 Task: Add an event  with title  Lunch Break: Meditation Breakout, date '2023/12/12' to 2023/12/14 & Select Event type as  Collective. Add location for the event as  321 Piazza del Popolo, Rome, Italy and add a description: The session will conclude with a wrap-up discussion, where mentees can reflect on the insights gained and mentors can offer any final words of encouragement. Participants will have the opportunity to exchange contact information and establish ongoing mentoring relationships beyond the event.Create an event link  http-lunchbreak:meditationbreakoutcom & Select the event color as  Cyan. , logged in from the account softage.1@softage.netand send the event invitation to softage.9@softage.net and softage.10@softage.net
Action: Mouse moved to (707, 98)
Screenshot: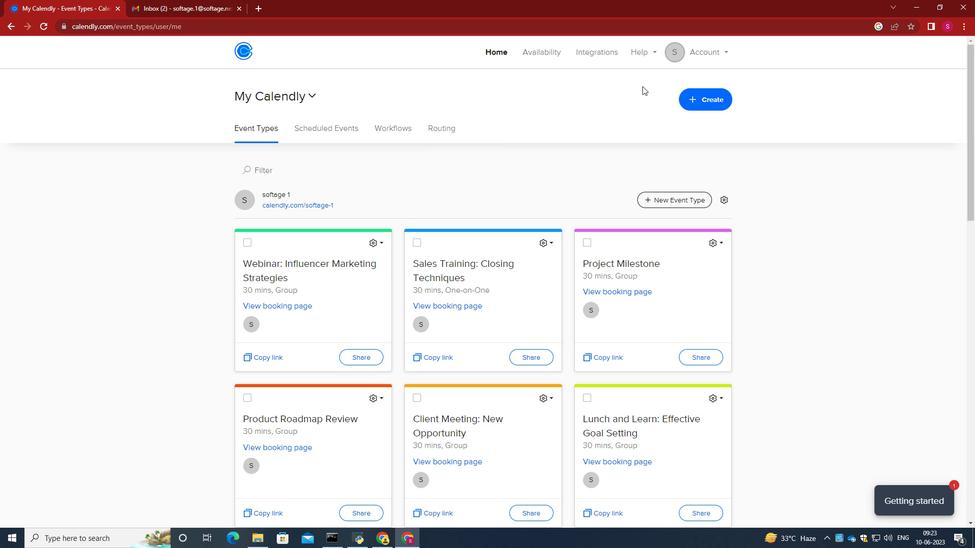 
Action: Mouse pressed left at (707, 98)
Screenshot: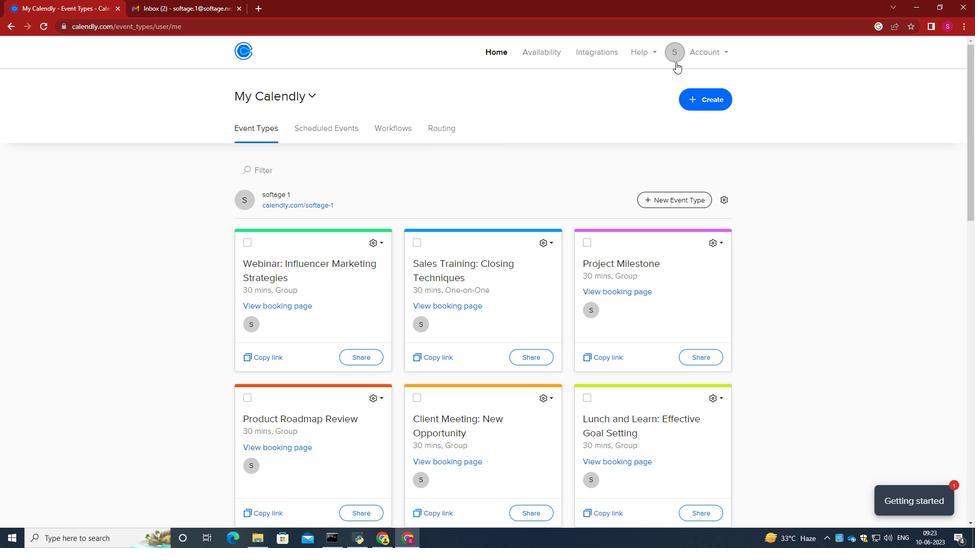 
Action: Mouse moved to (639, 143)
Screenshot: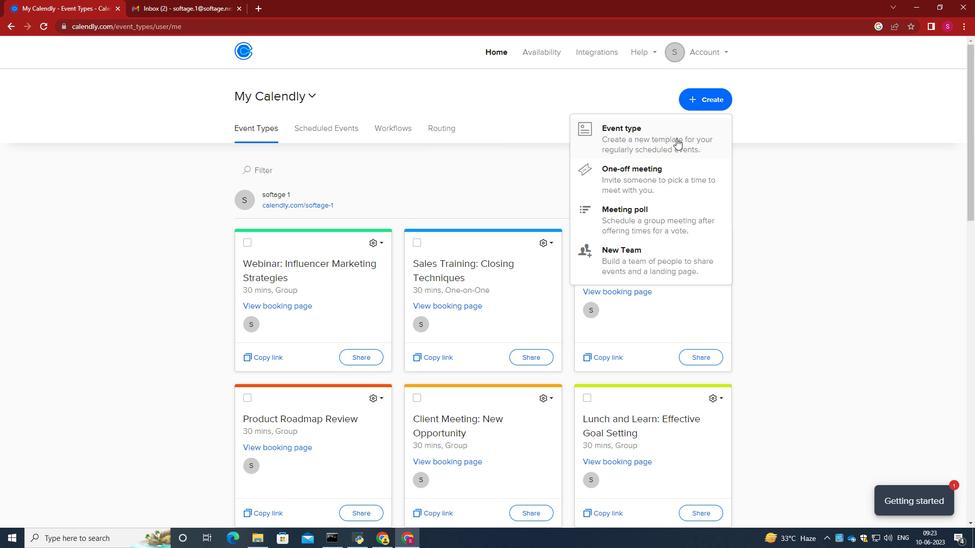 
Action: Mouse pressed left at (639, 143)
Screenshot: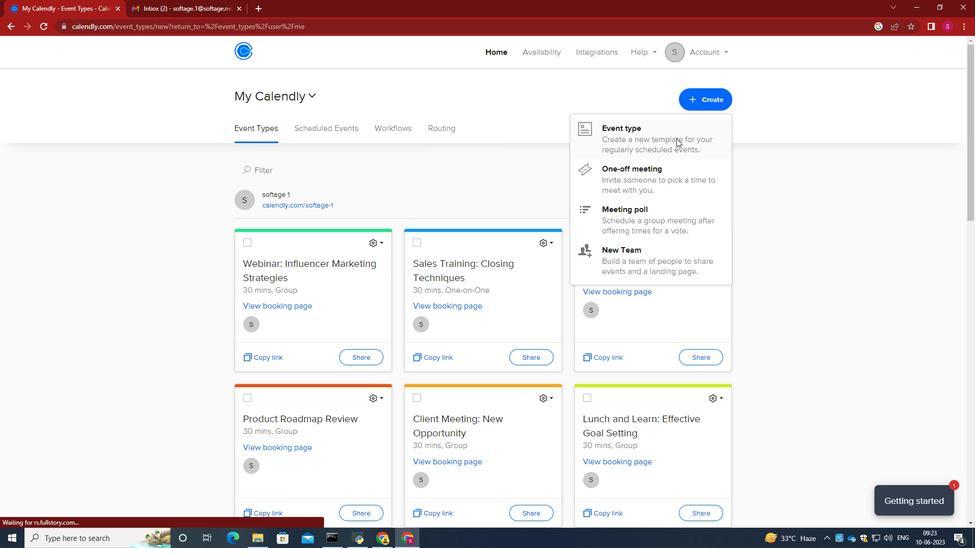 
Action: Mouse moved to (462, 300)
Screenshot: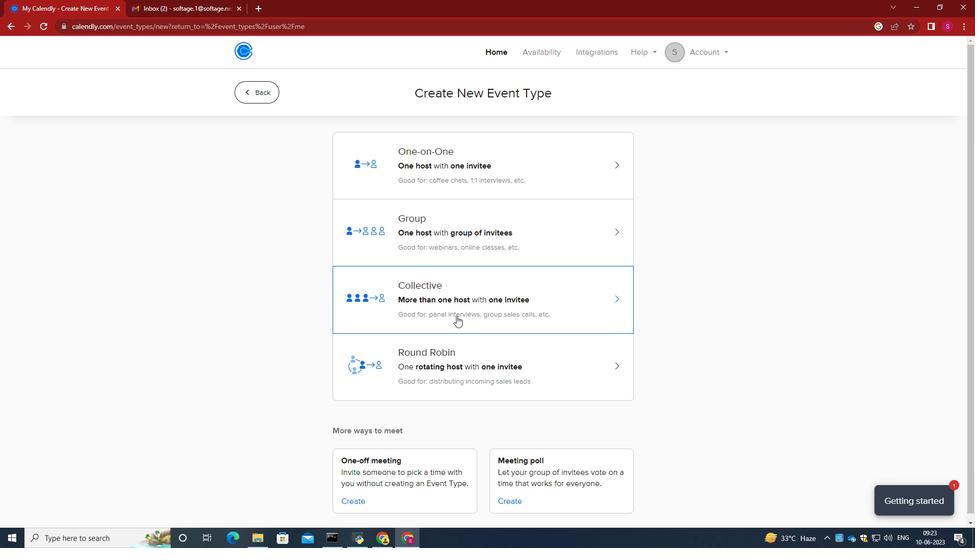 
Action: Mouse pressed left at (462, 300)
Screenshot: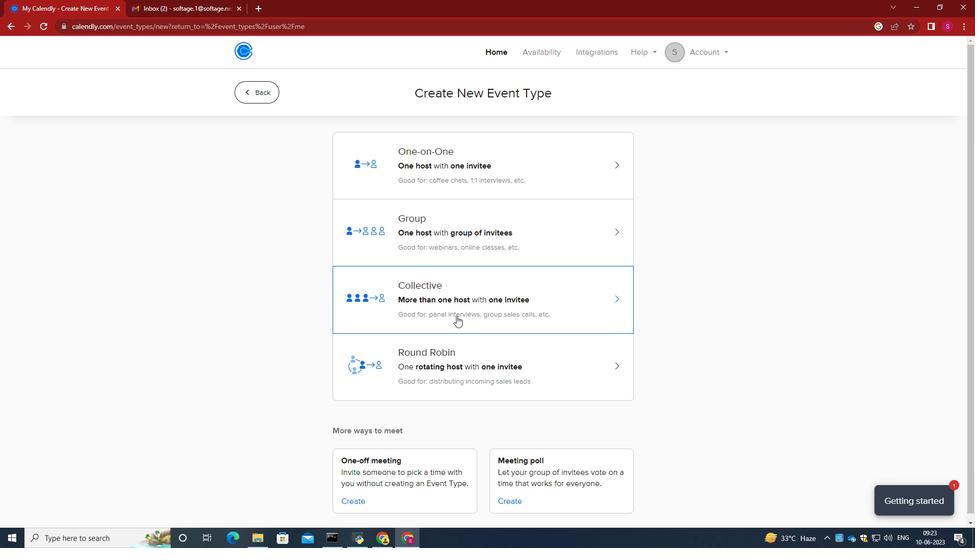 
Action: Mouse moved to (595, 221)
Screenshot: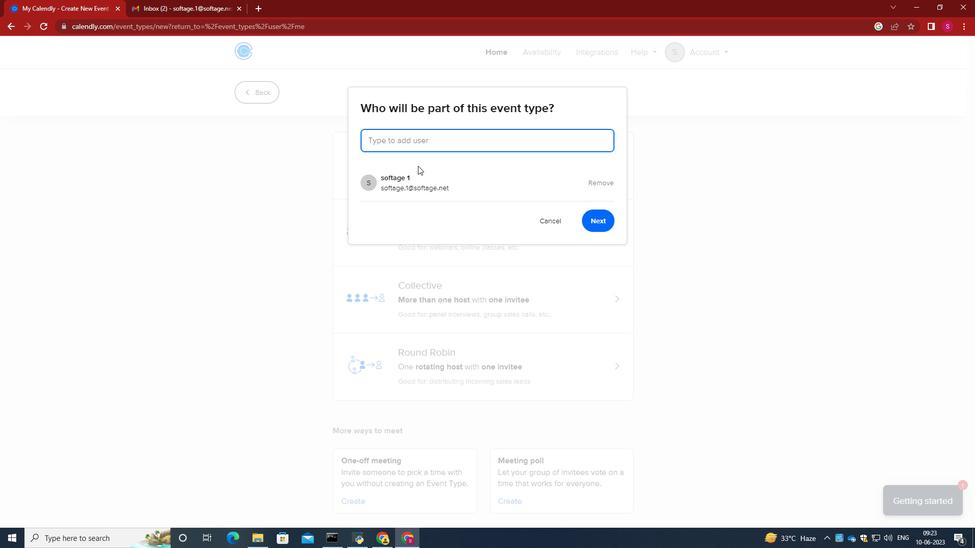 
Action: Mouse pressed left at (595, 221)
Screenshot: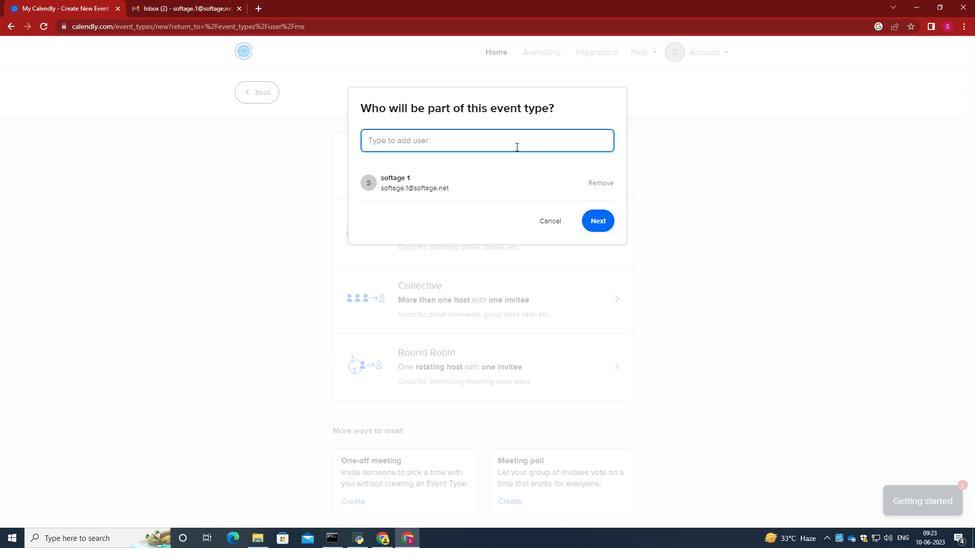 
Action: Mouse moved to (324, 232)
Screenshot: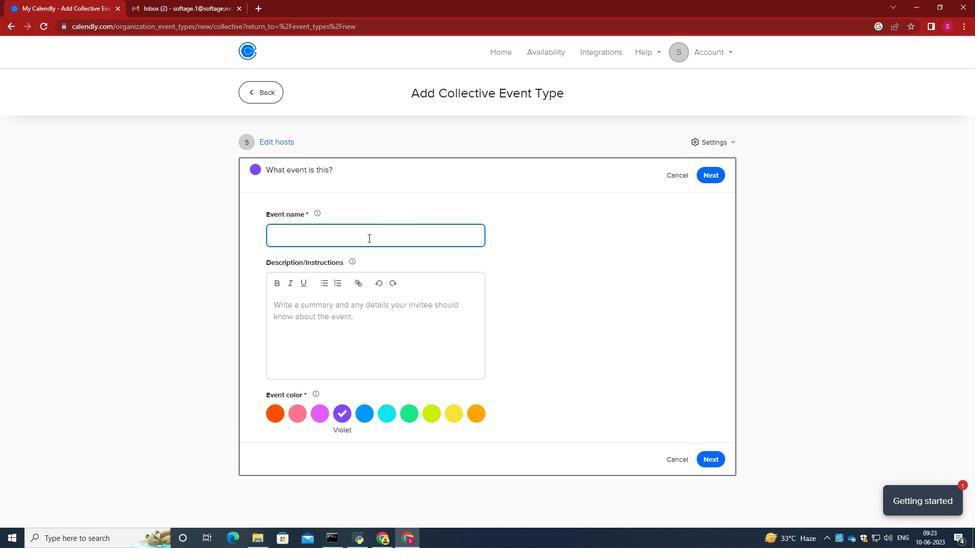 
Action: Mouse pressed left at (324, 232)
Screenshot: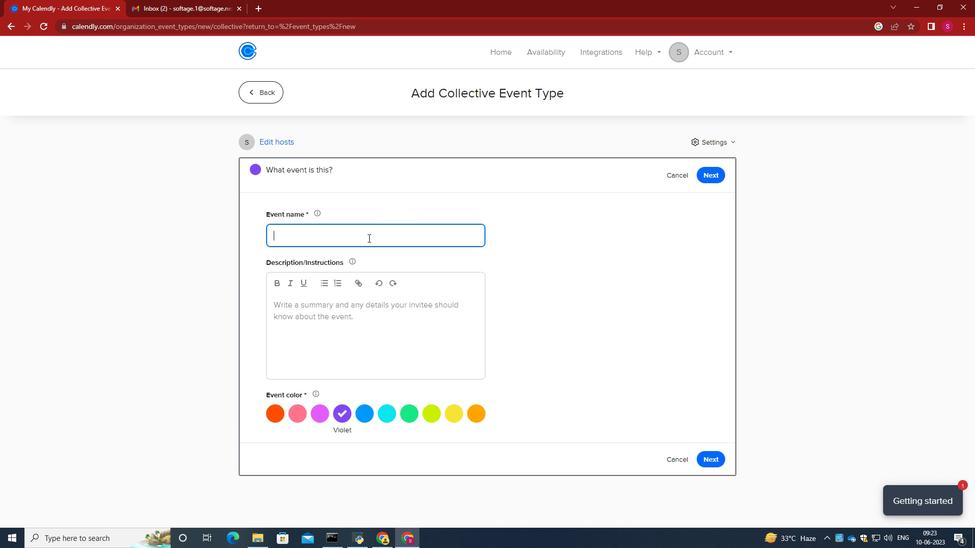 
Action: Key pressed <Key.caps_lock>L<Key.caps_lock>unch<Key.space><Key.caps_lock>B<Key.caps_lock>reak<Key.shift_r>:<Key.space><Key.caps_lock>M<Key.caps_lock>editation<Key.space><Key.caps_lock>B<Key.caps_lock>reakout<Key.space>
Screenshot: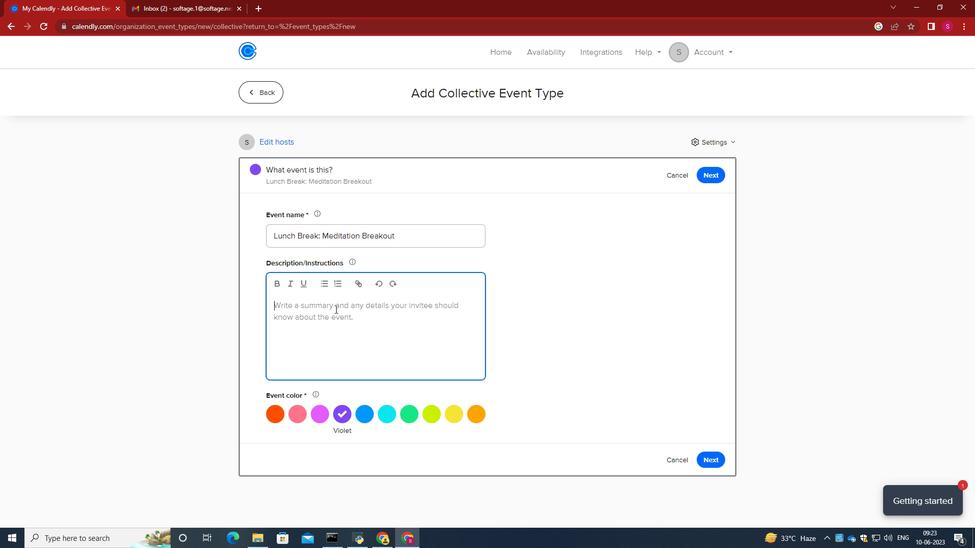 
Action: Mouse moved to (335, 355)
Screenshot: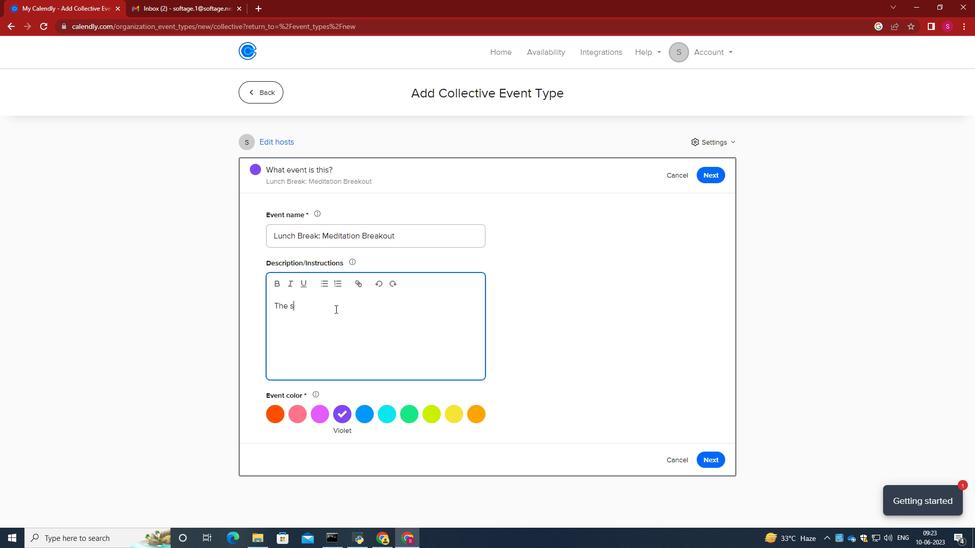
Action: Mouse pressed left at (335, 355)
Screenshot: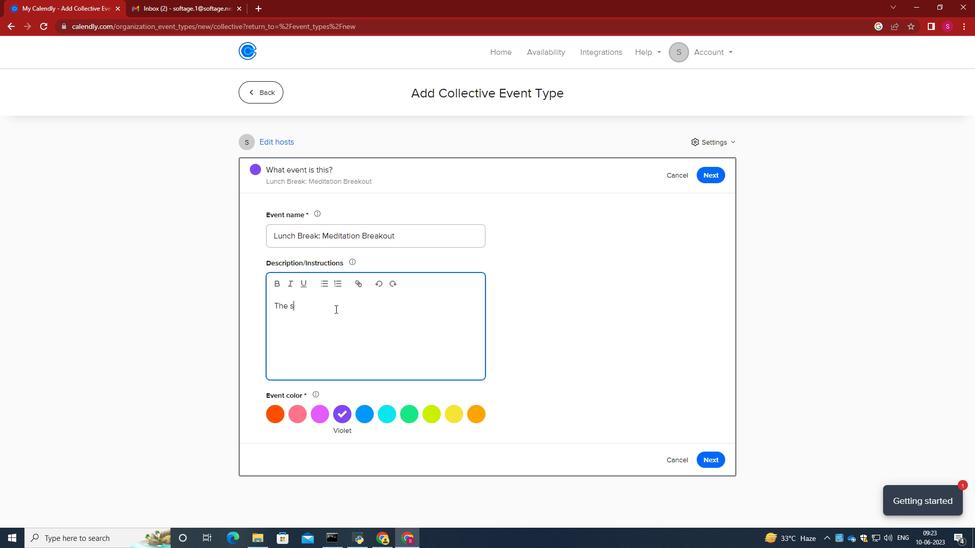 
Action: Key pressed <Key.caps_lock>T<Key.caps_lock>he<Key.space><Key.backspace><Key.backspace><Key.backspace><Key.backspace><Key.backspace><Key.backspace><Key.backspace><Key.backspace><Key.backspace>
Screenshot: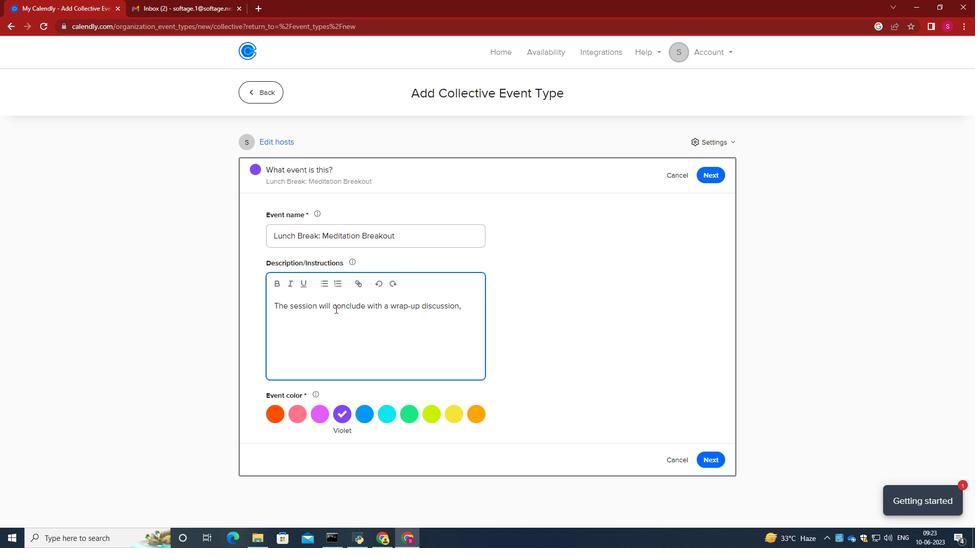 
Action: Mouse moved to (712, 102)
Screenshot: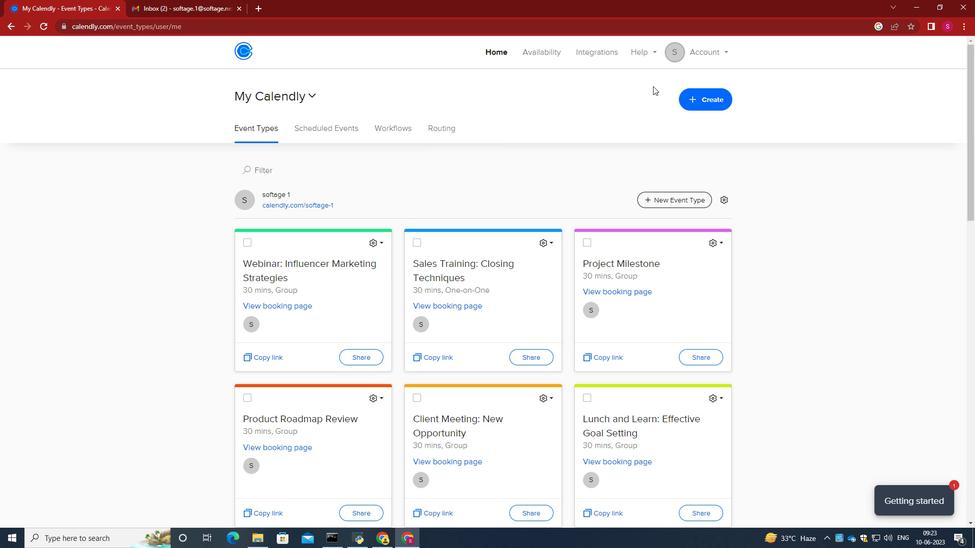 
Action: Mouse pressed left at (712, 102)
Screenshot: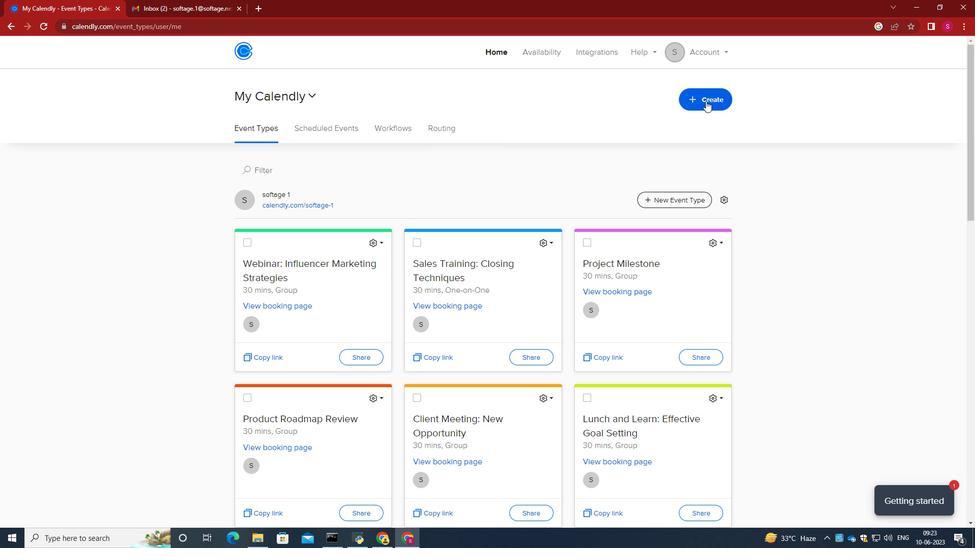 
Action: Mouse moved to (645, 144)
Screenshot: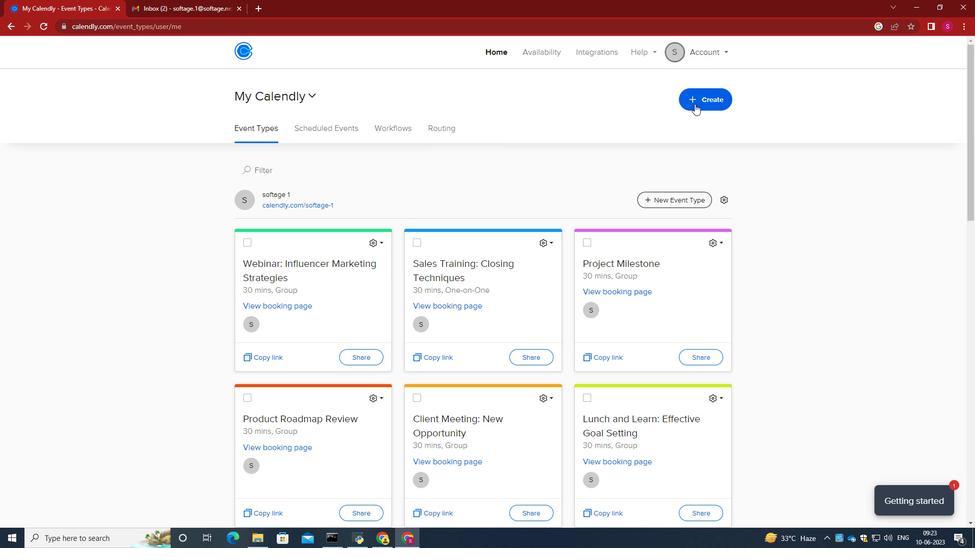 
Action: Mouse pressed left at (645, 144)
Screenshot: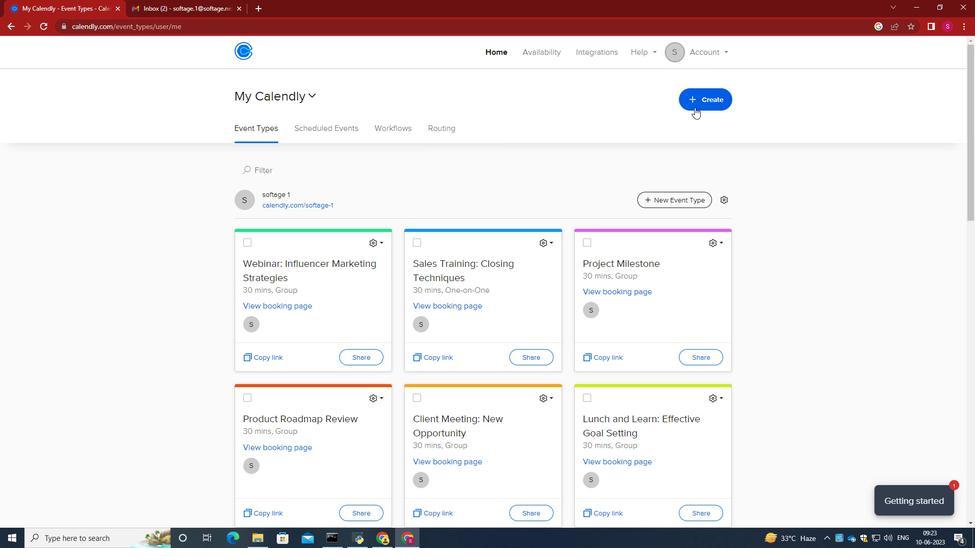 
Action: Mouse moved to (705, 96)
Screenshot: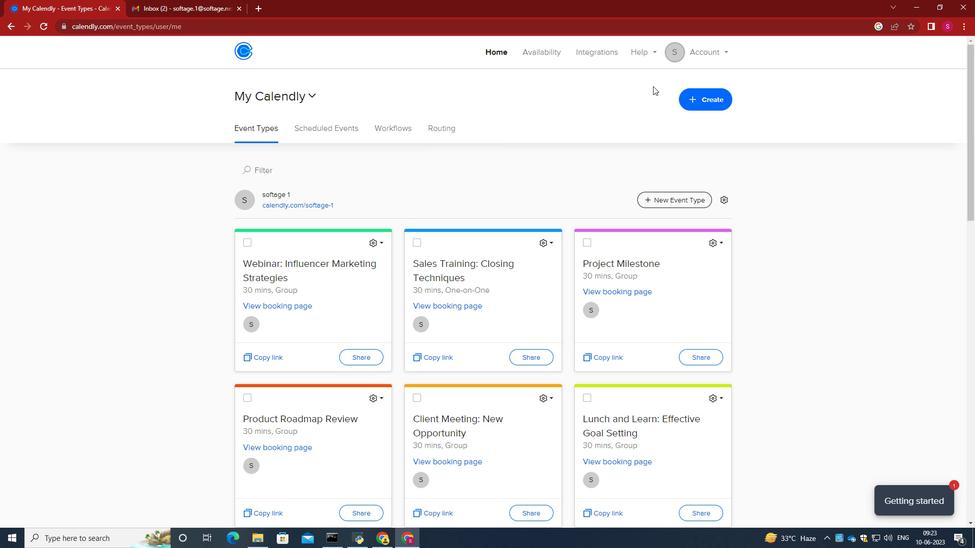 
Action: Mouse pressed left at (705, 96)
Screenshot: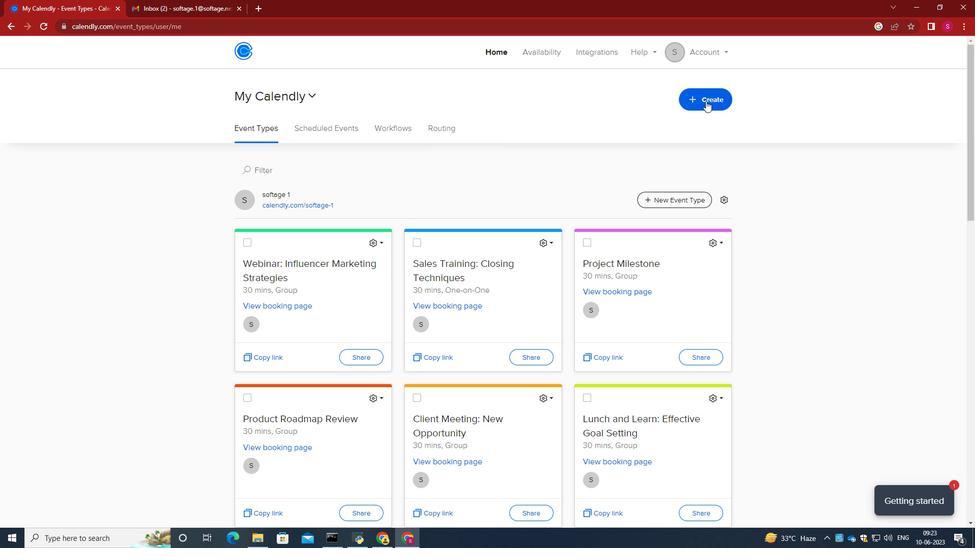 
Action: Mouse moved to (619, 146)
Screenshot: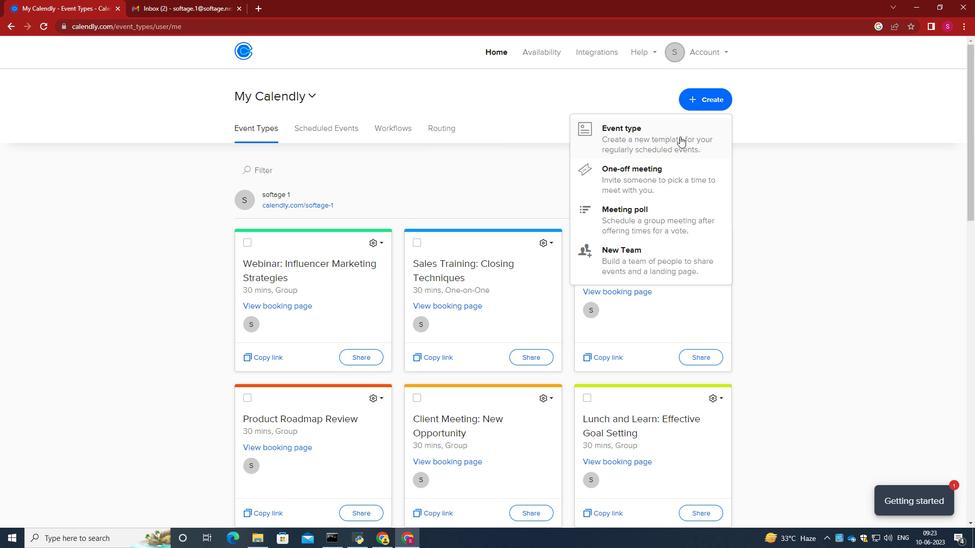 
Action: Mouse pressed left at (619, 146)
Screenshot: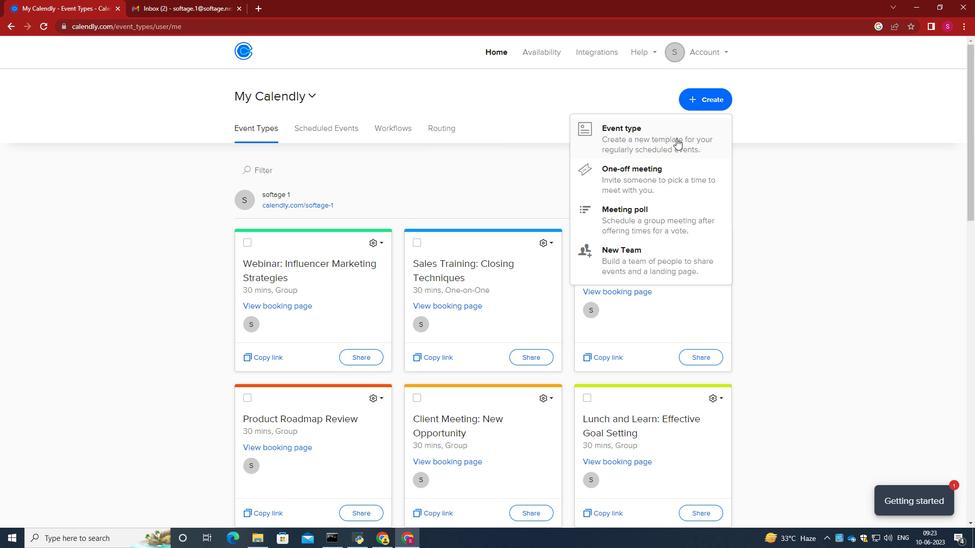 
Action: Mouse moved to (496, 288)
Screenshot: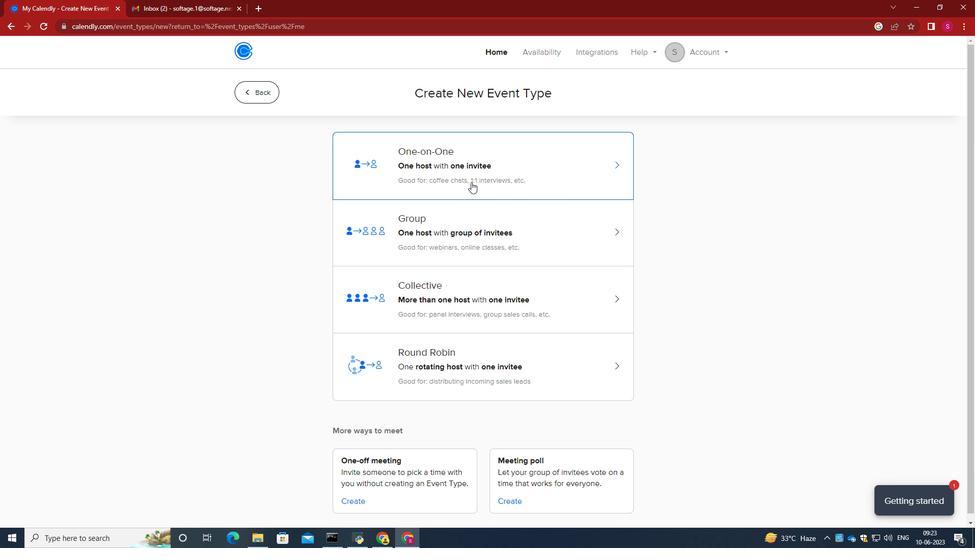 
Action: Mouse pressed left at (496, 288)
Screenshot: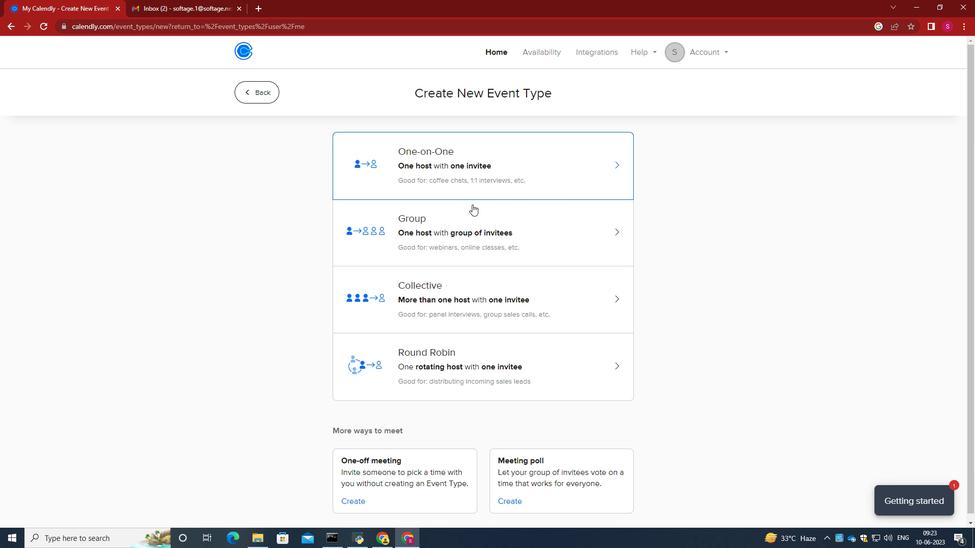
Action: Mouse moved to (395, 144)
Screenshot: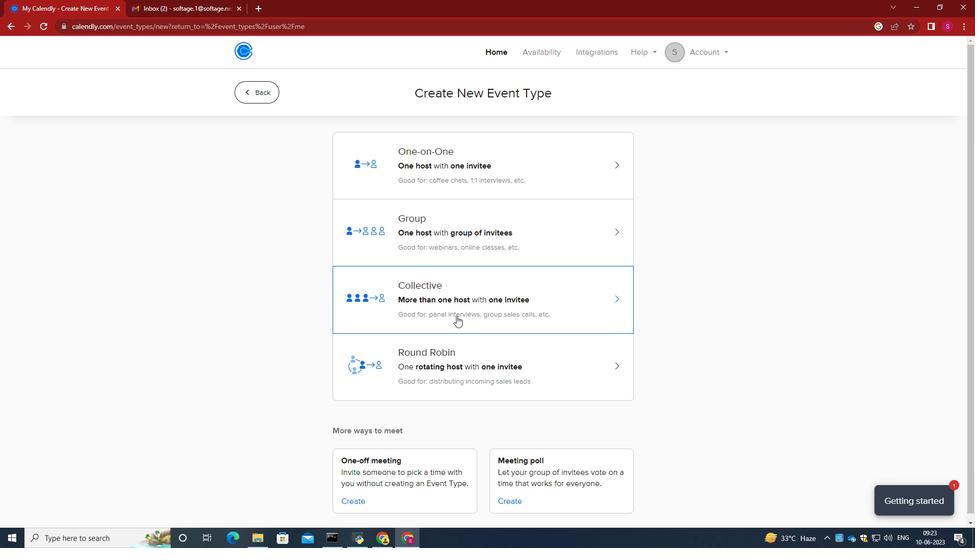 
Action: Mouse pressed left at (395, 144)
Screenshot: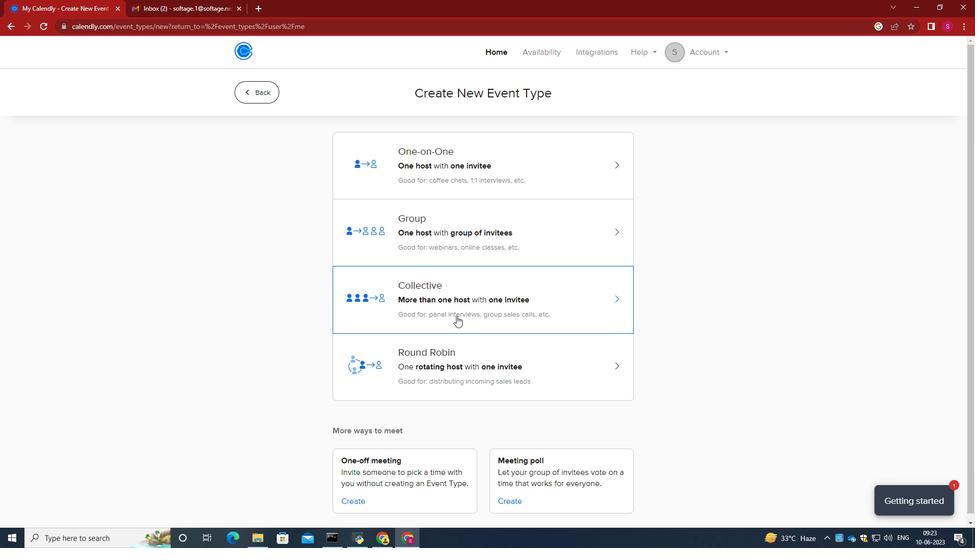 
Action: Key pressed <Key.caps_lock>L<Key.caps_lock>unch<Key.space><Key.caps_lock>B<Key.caps_lock>r<Key.backspace><Key.backspace><Key.backspace><Key.backspace><Key.backspace><Key.backspace><Key.backspace><Key.backspace><Key.backspace><Key.backspace><Key.backspace><Key.backspace>
Screenshot: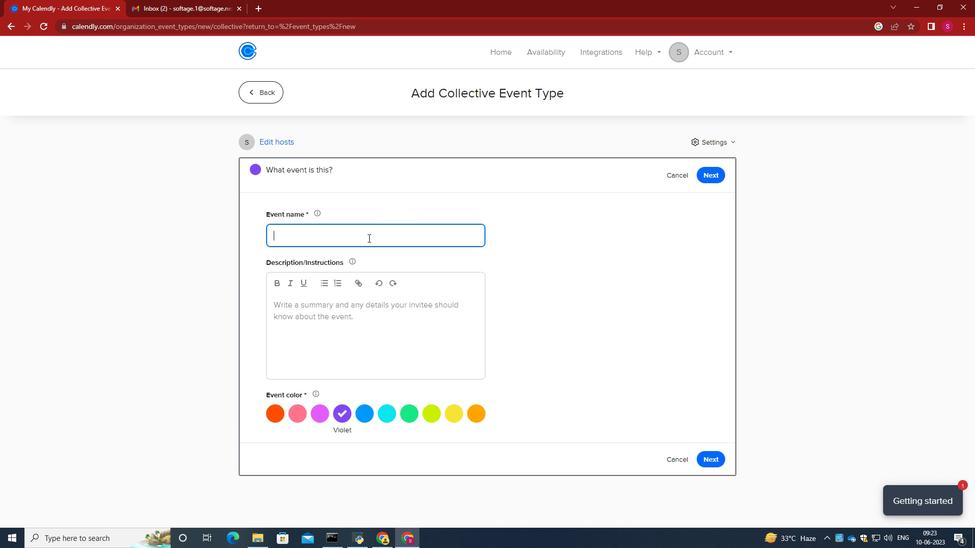 
Action: Mouse moved to (695, 107)
Screenshot: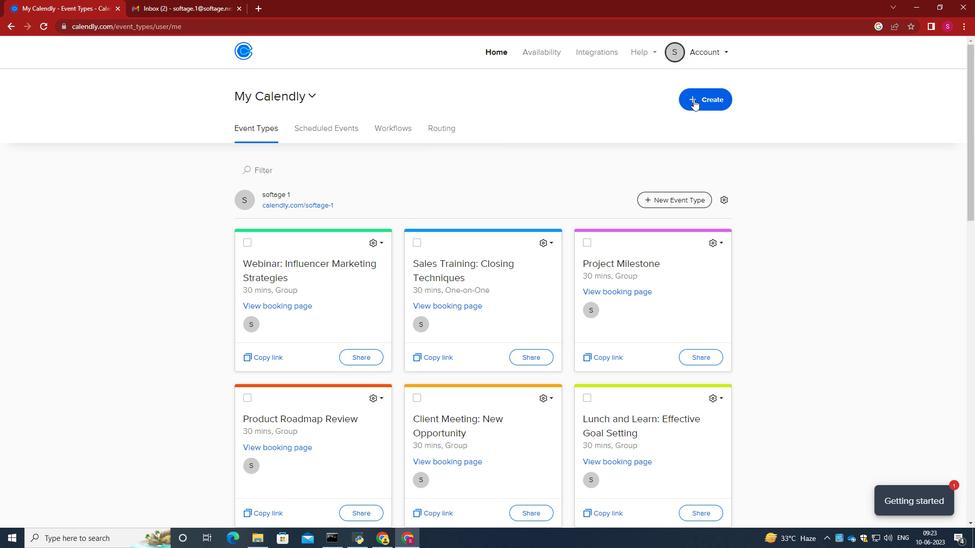 
Action: Mouse pressed left at (695, 107)
Screenshot: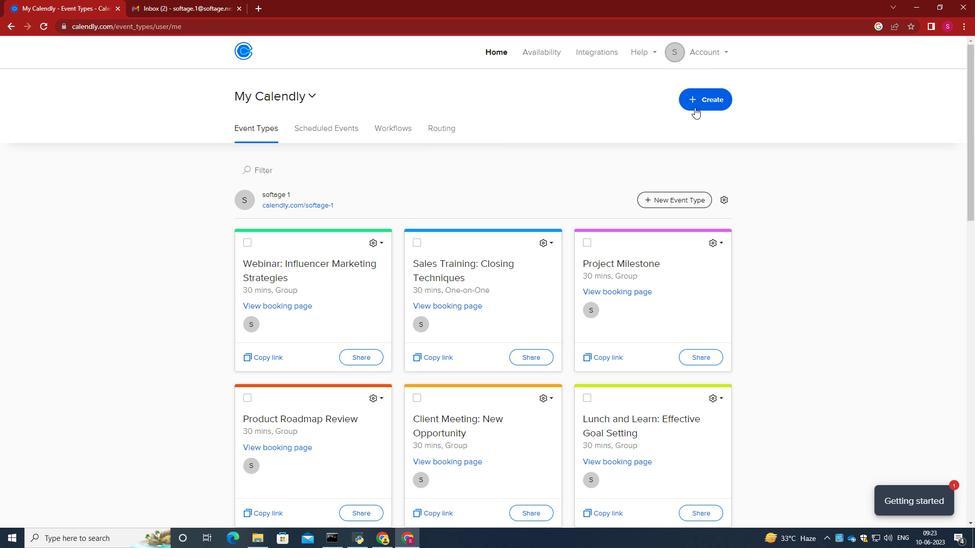 
Action: Mouse moved to (676, 138)
Screenshot: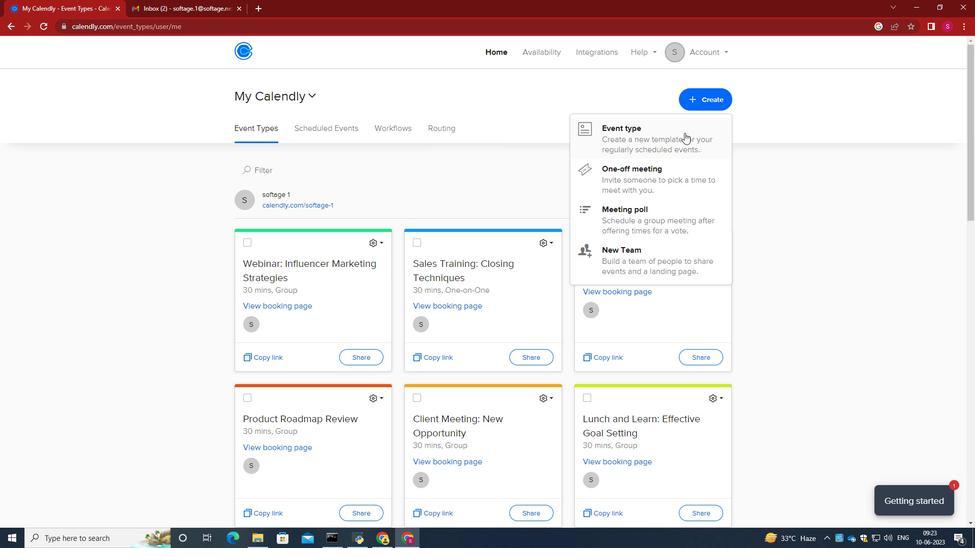
Action: Mouse pressed left at (676, 138)
Screenshot: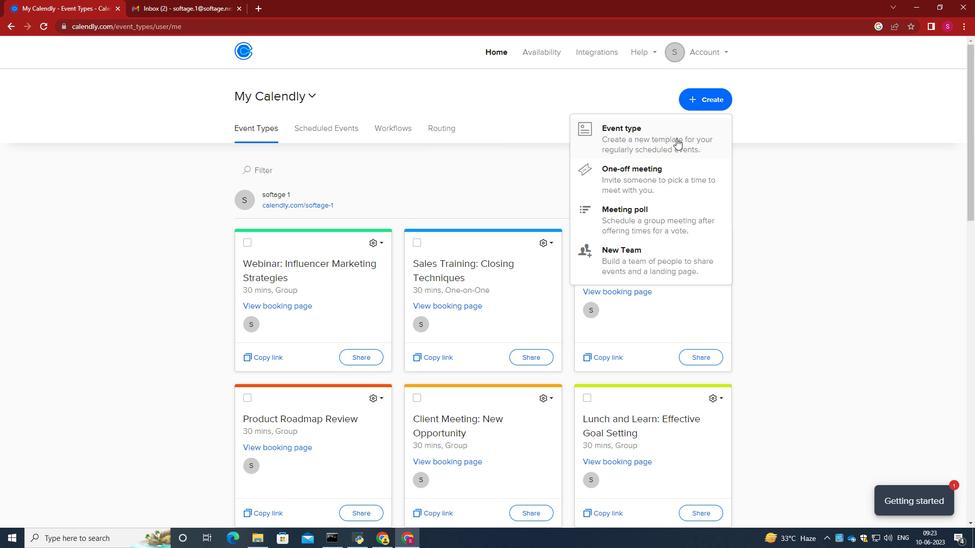 
Action: Mouse moved to (456, 316)
Screenshot: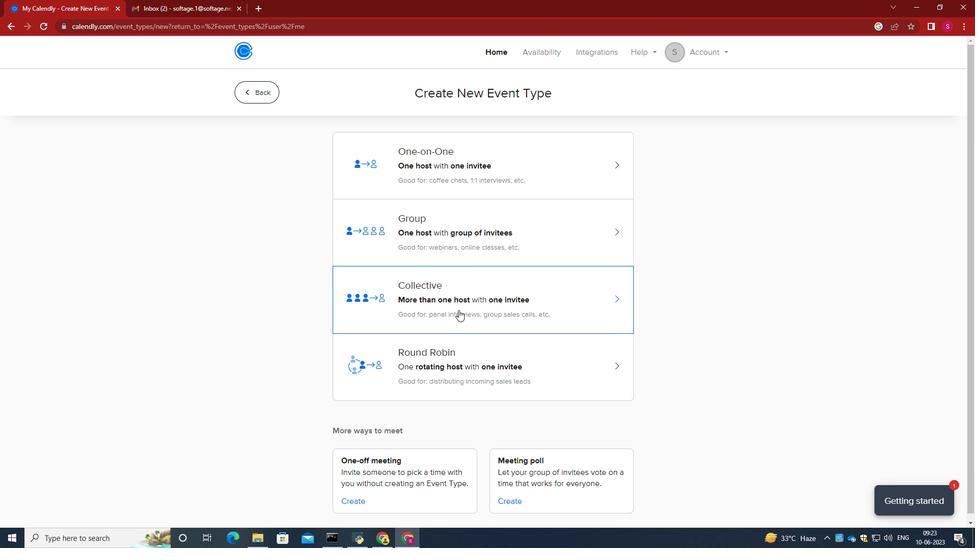 
Action: Mouse pressed left at (456, 316)
Screenshot: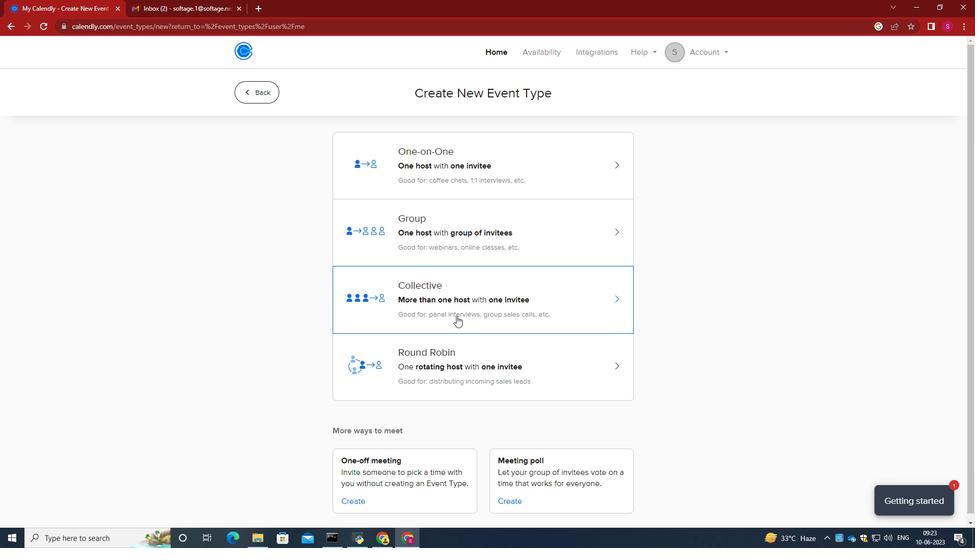 
Action: Mouse moved to (600, 221)
Screenshot: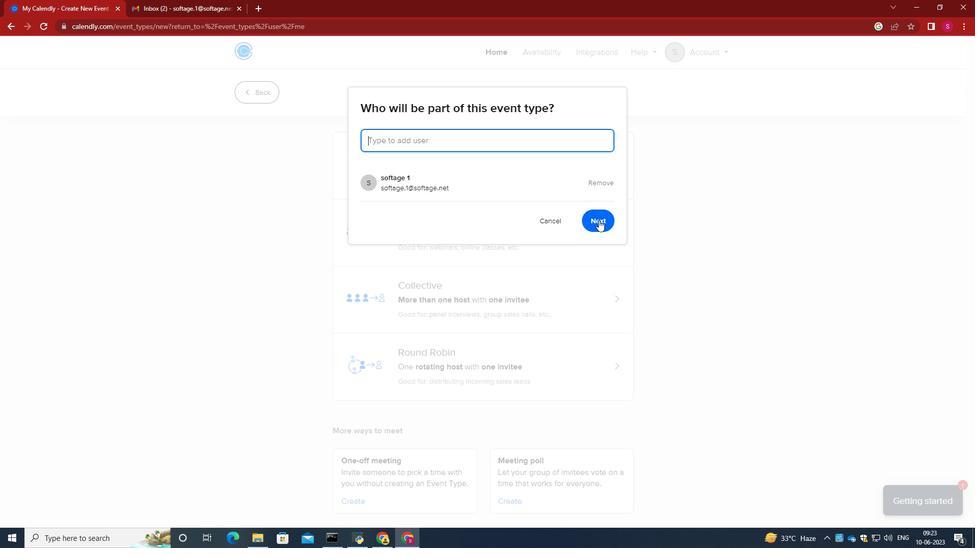
Action: Mouse pressed left at (600, 221)
Screenshot: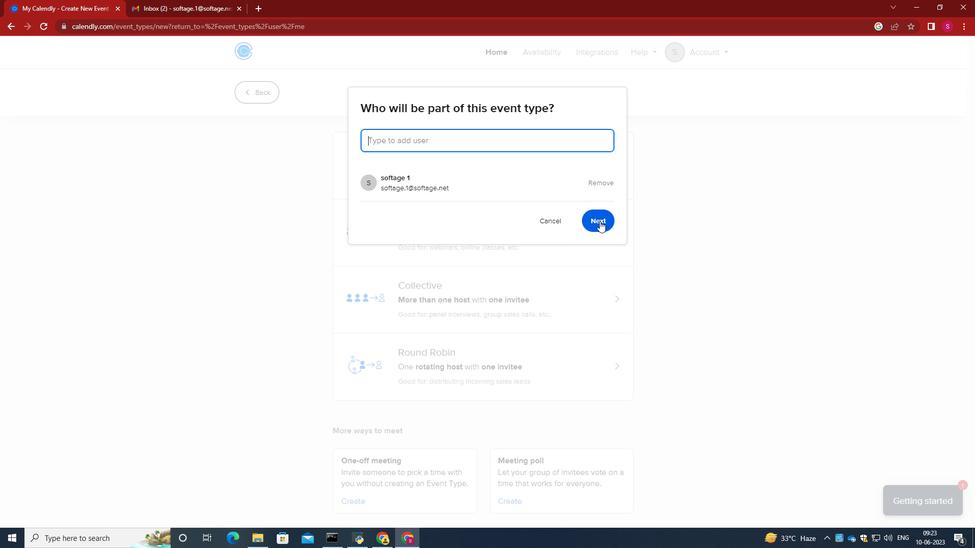 
Action: Mouse moved to (368, 238)
Screenshot: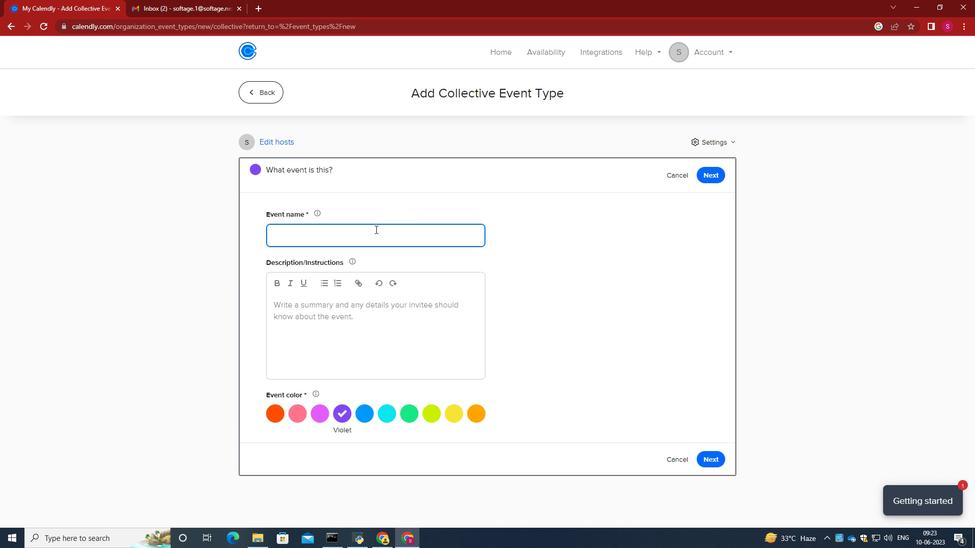 
Action: Mouse pressed left at (368, 238)
Screenshot: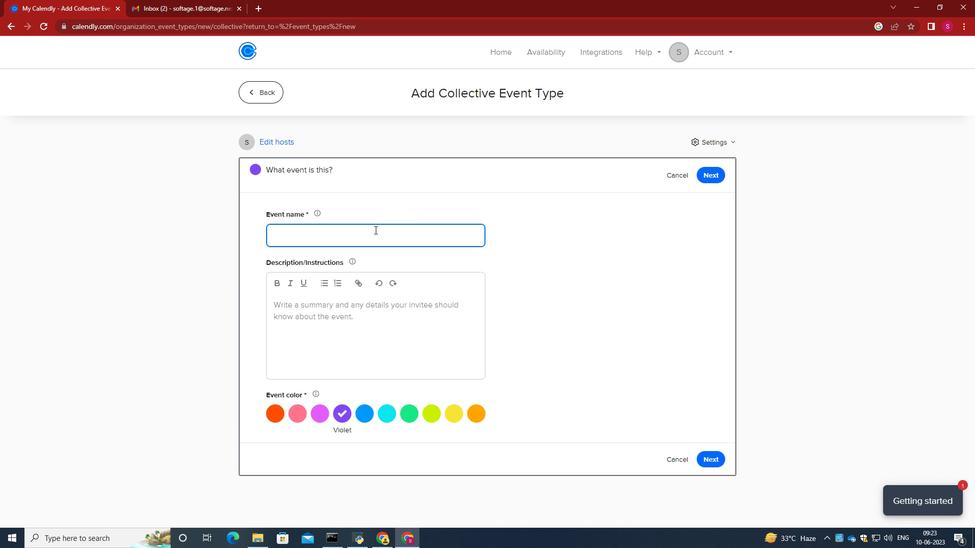 
Action: Key pressed <Key.caps_lock>L<Key.caps_lock>unch<Key.space><Key.caps_lock>B<Key.caps_lock>realk<Key.backspace><Key.backspace>k<Key.shift_r>:<Key.space><Key.caps_lock>M<Key.caps_lock>editation<Key.space><Key.caps_lock>B<Key.caps_lock>reakout
Screenshot: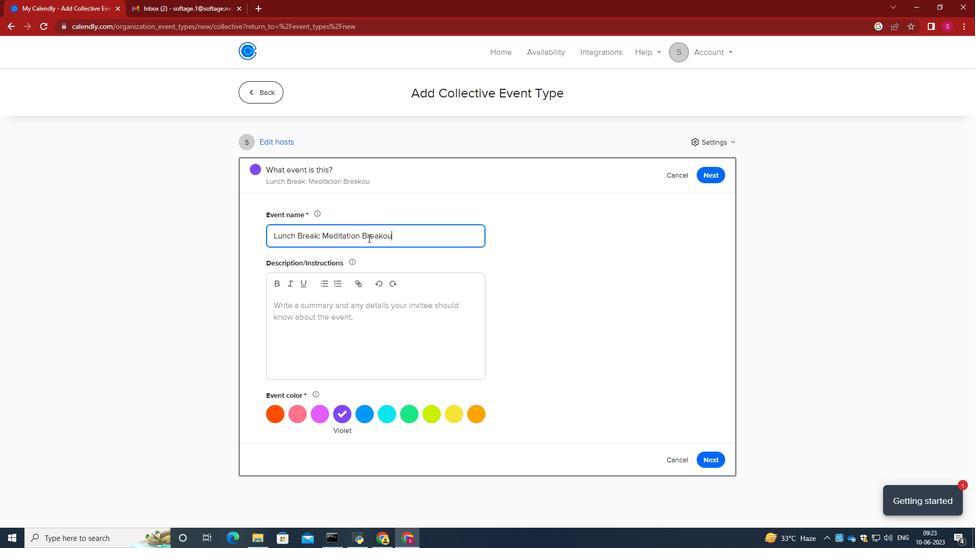 
Action: Mouse moved to (335, 309)
Screenshot: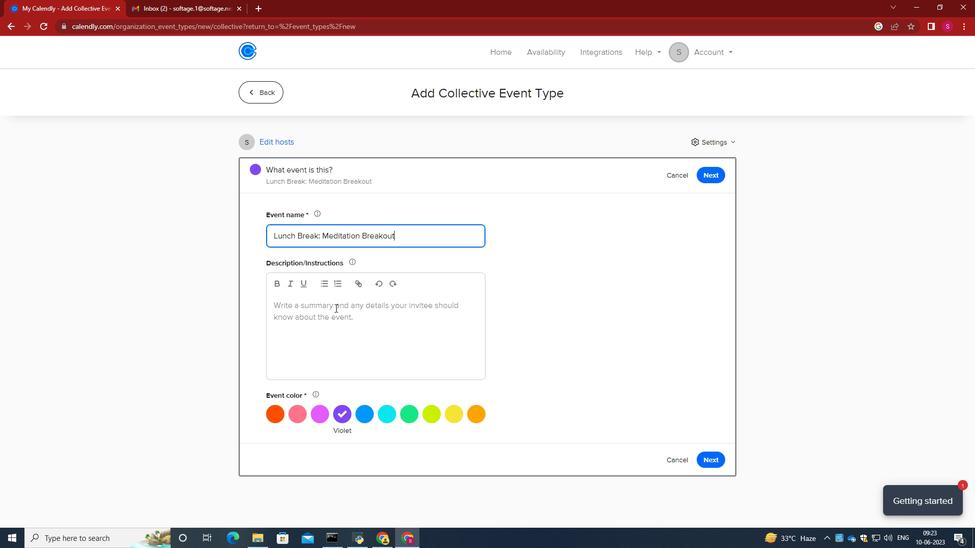 
Action: Mouse pressed left at (335, 309)
Screenshot: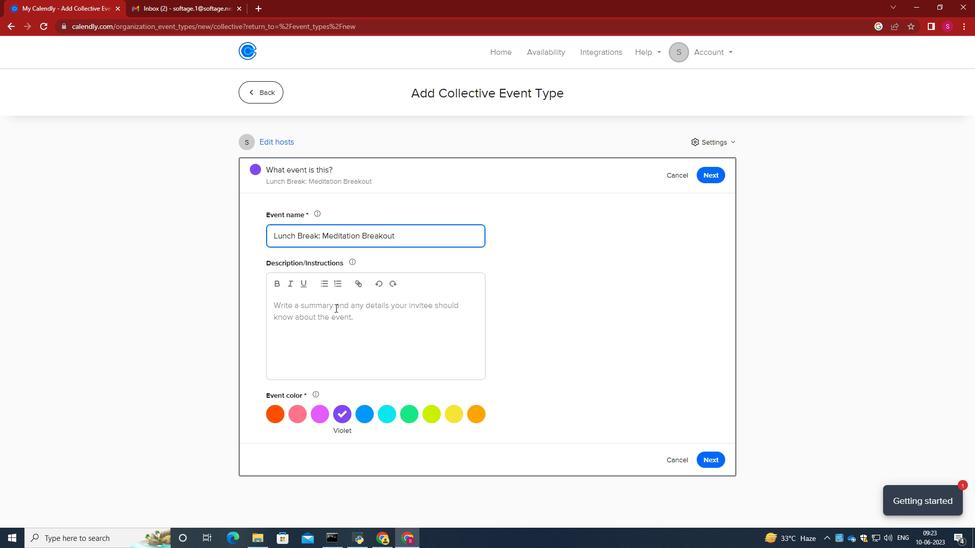 
Action: Key pressed <Key.caps_lock>T<Key.caps_lock>he<Key.space>session<Key.space>will<Key.space>conclude<Key.space>with<Key.space>a<Key.space>wrap-up<Key.space>discussion,<Key.space>where<Key.space>mentees<Key.space>can<Key.space>reflect<Key.space>on<Key.space>the<Key.space>insights<Key.space>gaind<Key.backspace>ed<Key.space>and<Key.space>mentors<Key.space>can<Key.space>f<Key.backspace>offer<Key.space>any<Key.space>final<Key.space>workd<Key.backspace><Key.backspace>ds<Key.space>of<Key.space>encouragement<Key.space>.<Key.space><Key.caps_lock>P<Key.caps_lock>articipanrs<Key.space><Key.backspace><Key.backspace><Key.backspace>ts<Key.space>will<Key.space>have<Key.space>the<Key.space>opportunitiy<Key.space><Key.backspace><Key.backspace><Key.backspace>y<Key.space>to<Key.space>exchange<Key.space>contact<Key.space>information<Key.space>and<Key.space>estabi<Key.backspace>lish<Key.space>ongio<Key.backspace><Key.backspace>oing<Key.space>mentoring<Key.space>ment<Key.backspace><Key.backspace><Key.backspace><Key.backspace>relationship<Key.space>beyond<Key.space>the<Key.space>event.
Screenshot: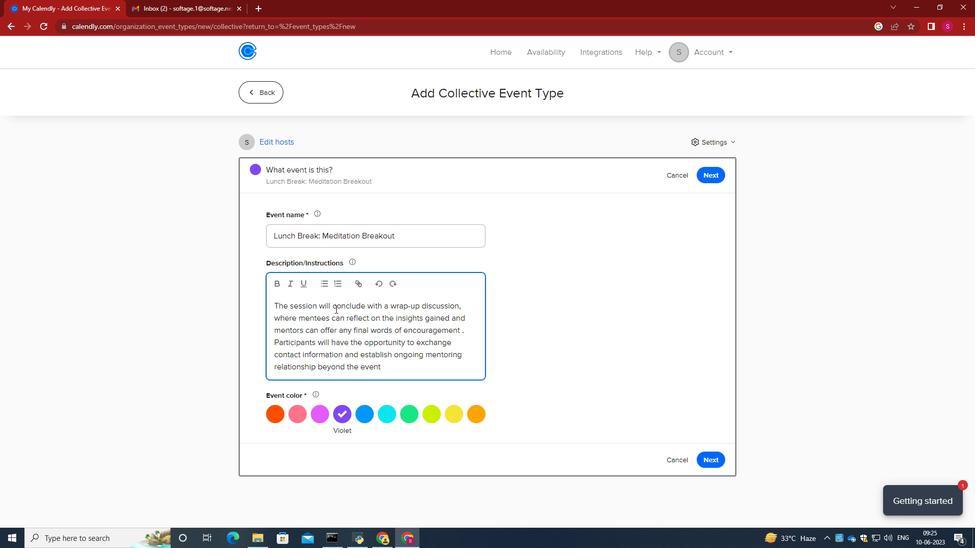 
Action: Mouse moved to (383, 415)
Screenshot: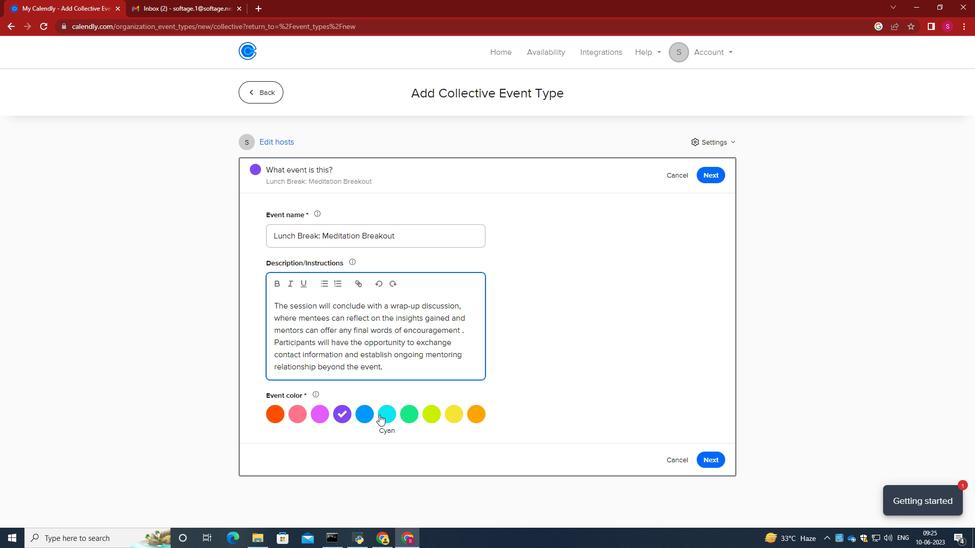 
Action: Mouse pressed left at (383, 415)
Screenshot: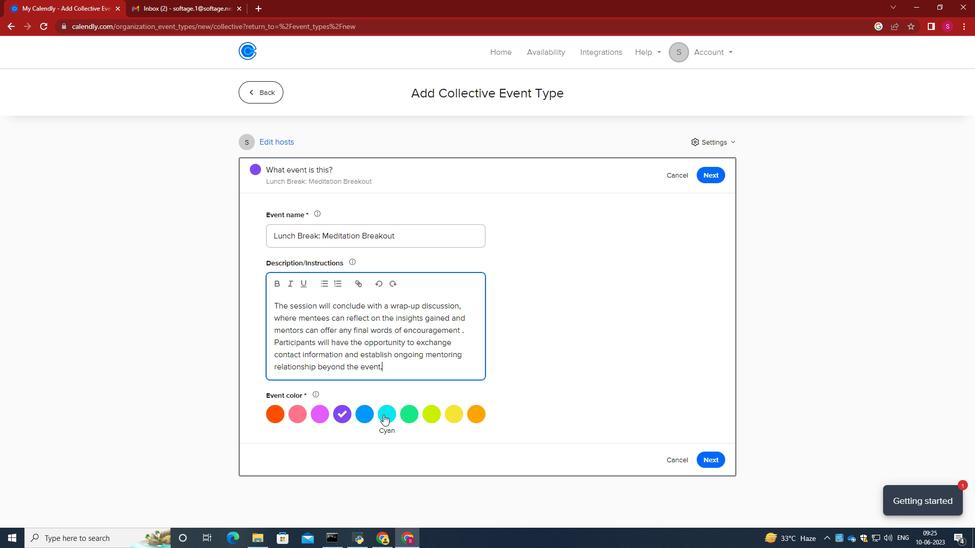
Action: Mouse moved to (704, 461)
Screenshot: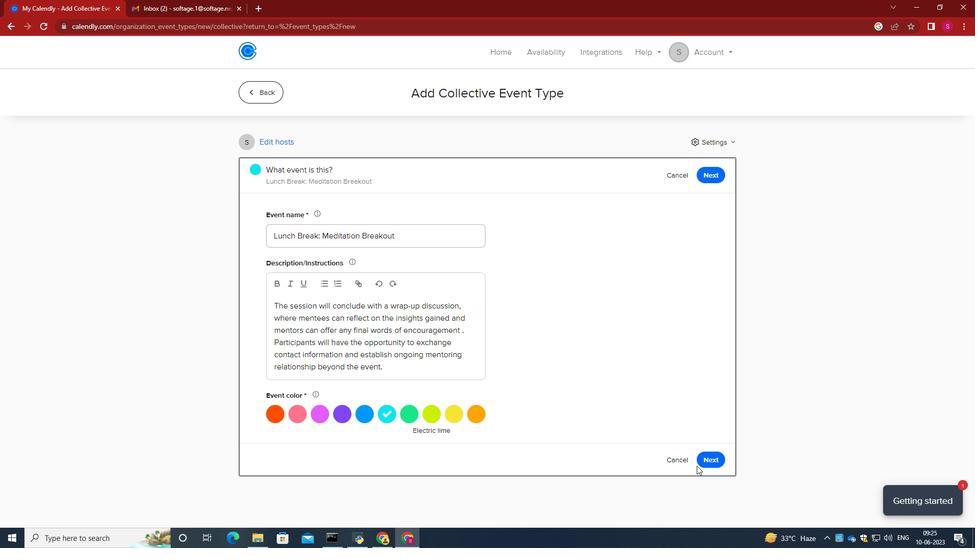 
Action: Mouse pressed left at (704, 461)
Screenshot: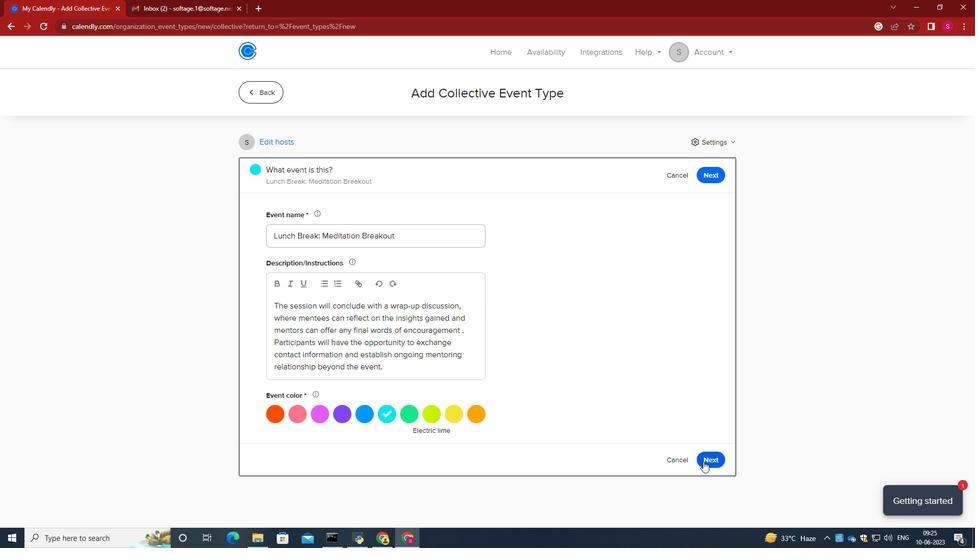 
Action: Mouse moved to (338, 304)
Screenshot: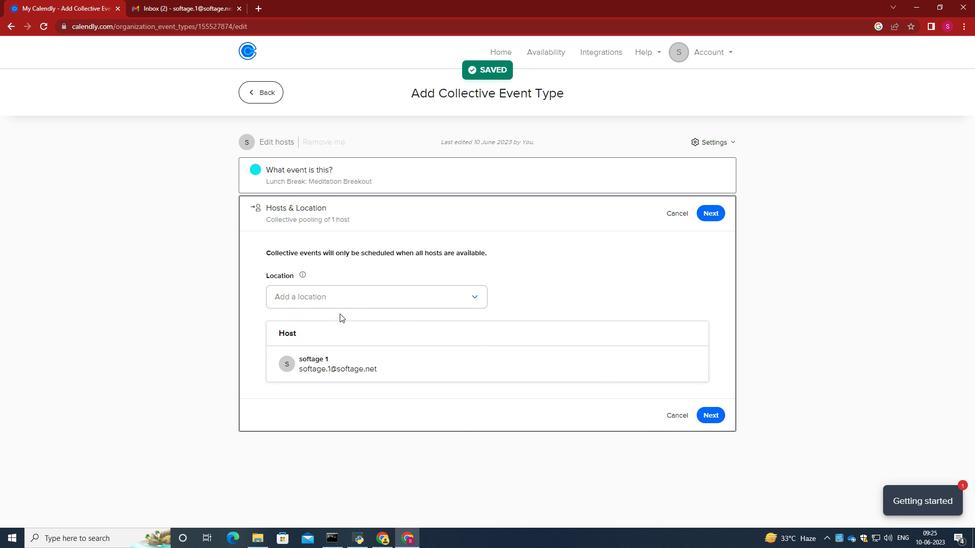 
Action: Mouse pressed left at (338, 304)
Screenshot: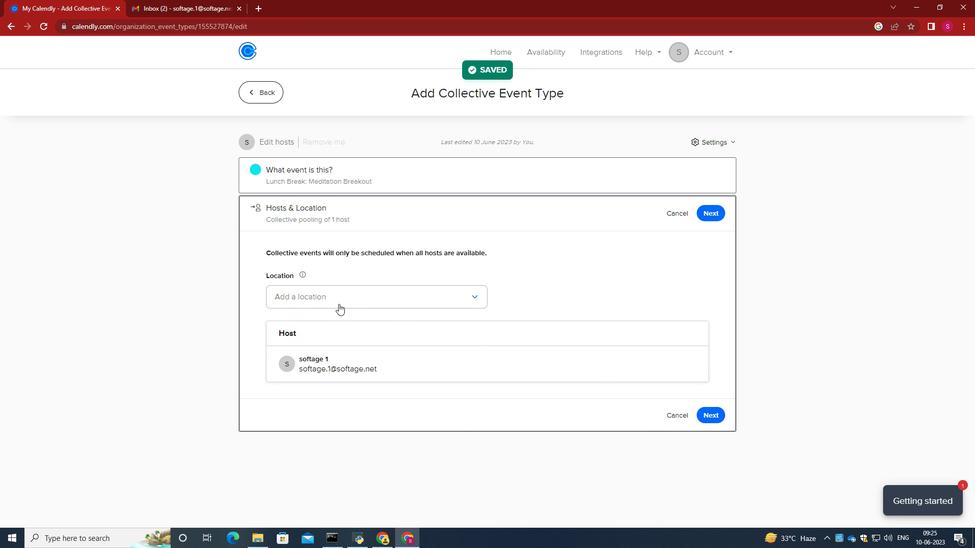 
Action: Mouse moved to (338, 330)
Screenshot: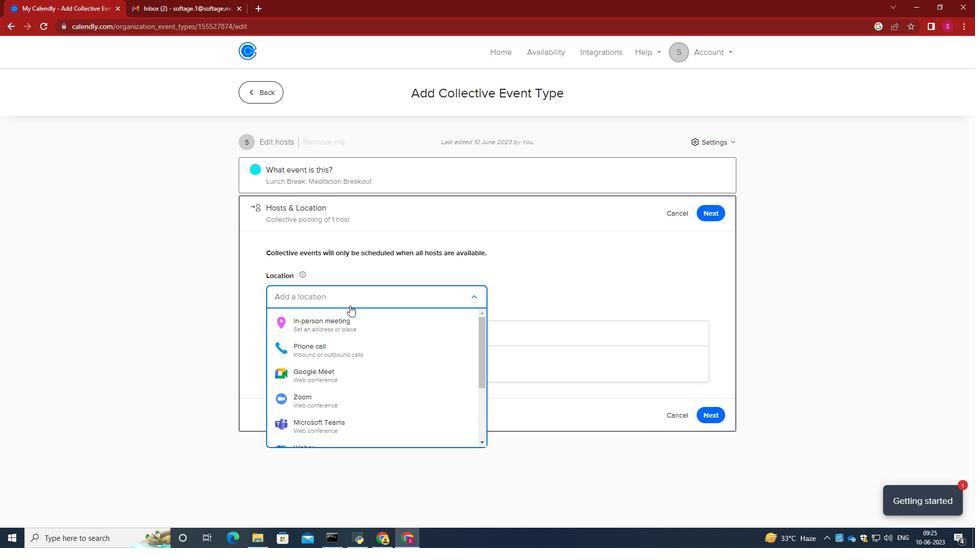
Action: Mouse pressed left at (338, 330)
Screenshot: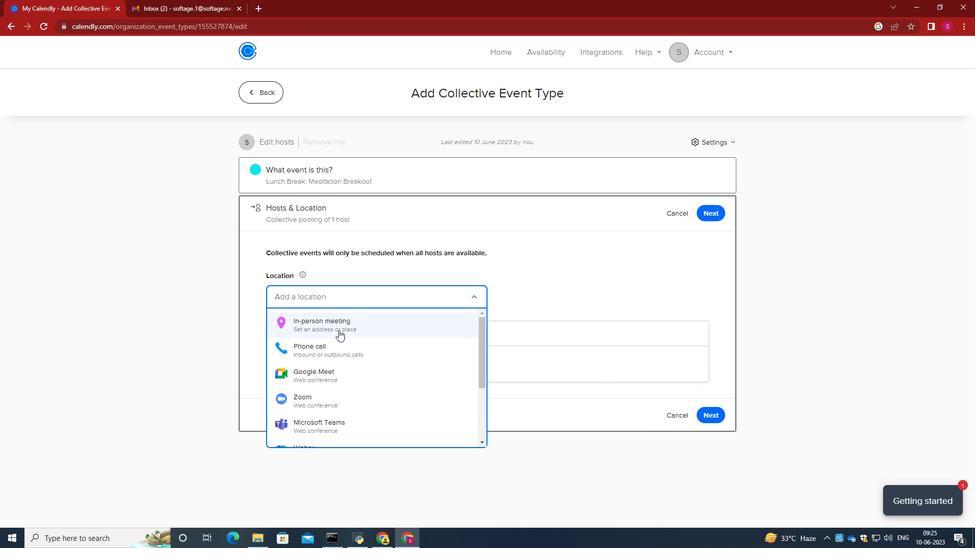 
Action: Mouse moved to (455, 165)
Screenshot: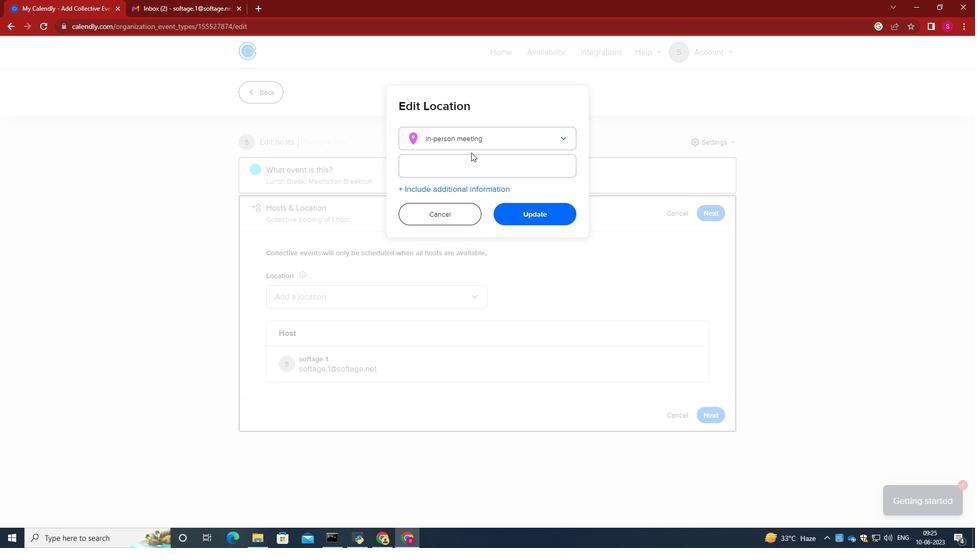 
Action: Mouse pressed left at (455, 165)
Screenshot: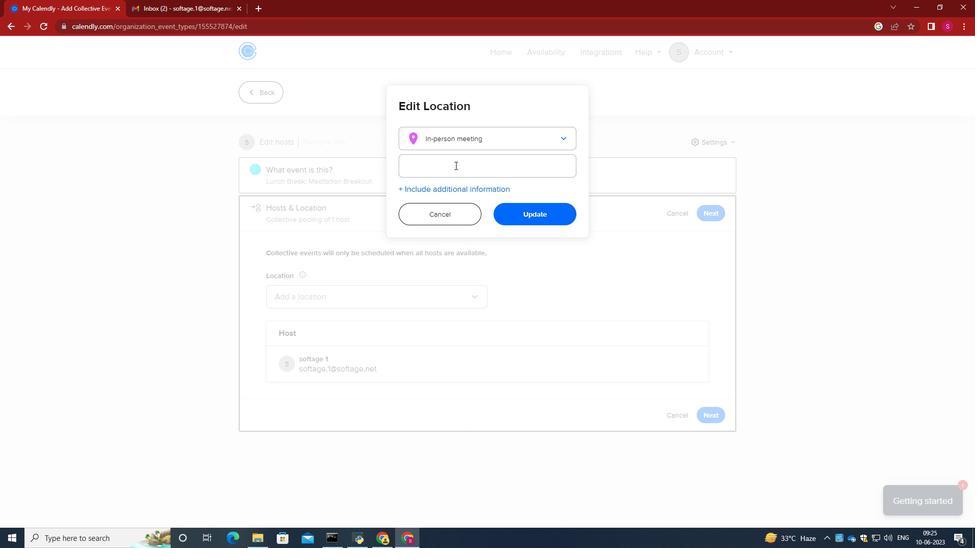 
Action: Key pressed 321<Key.space><Key.caps_lock>P<Key.caps_lock>iazza<Key.space>del<Key.space>p<Key.backspace><Key.caps_lock>P<Key.caps_lock>opolo,<Key.space><Key.caps_lock>R<Key.caps_lock>ome,<Key.space><Key.caps_lock>IT<Key.backspace><Key.caps_lock>taly
Screenshot: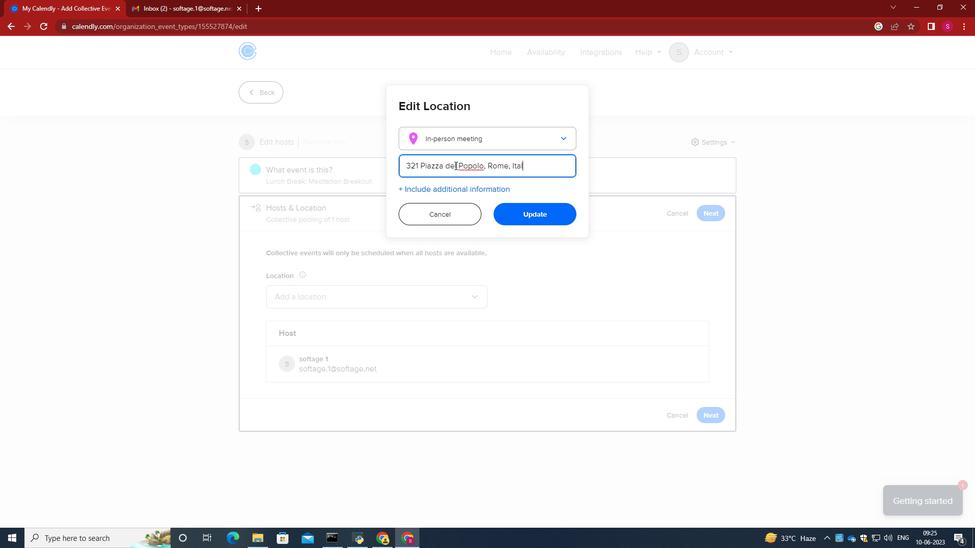 
Action: Mouse moved to (543, 214)
Screenshot: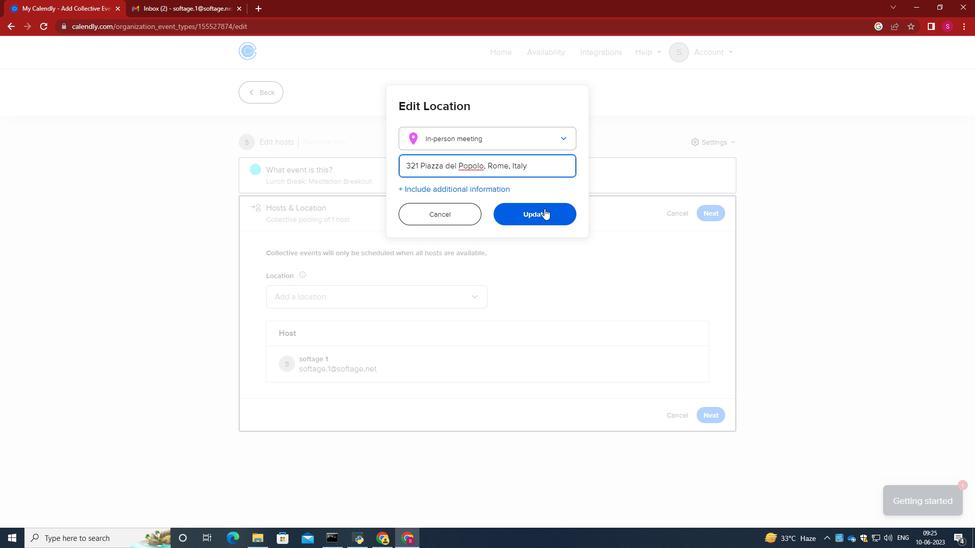 
Action: Mouse pressed left at (543, 214)
Screenshot: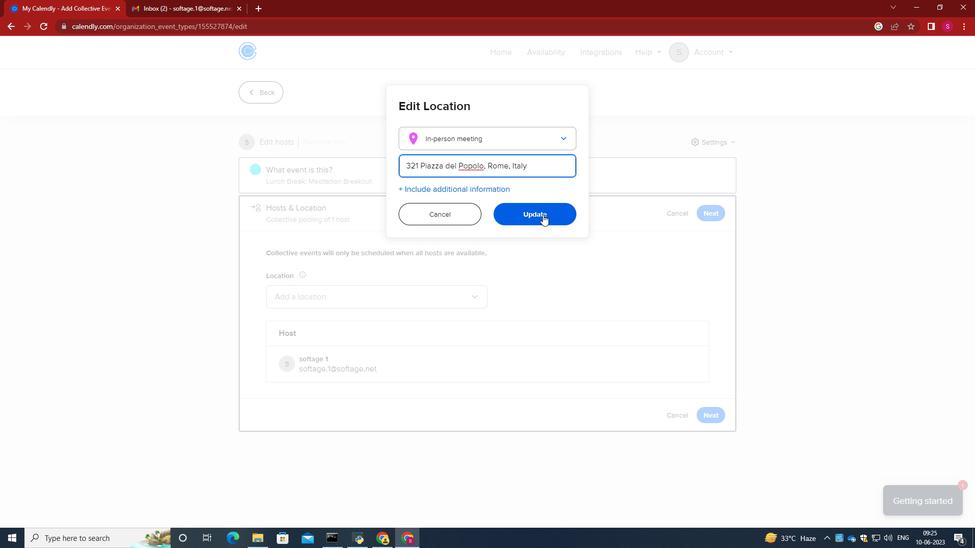 
Action: Mouse moved to (710, 418)
Screenshot: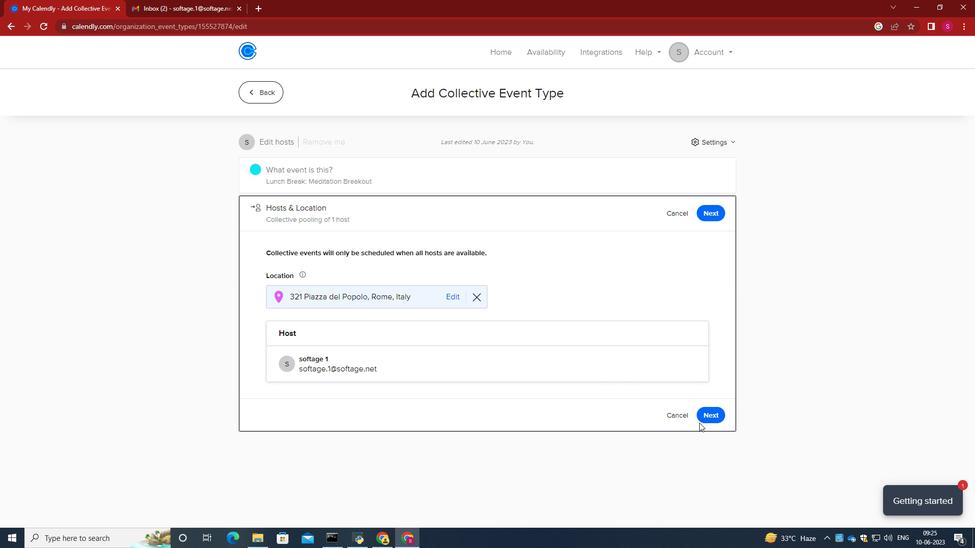 
Action: Mouse pressed left at (710, 418)
Screenshot: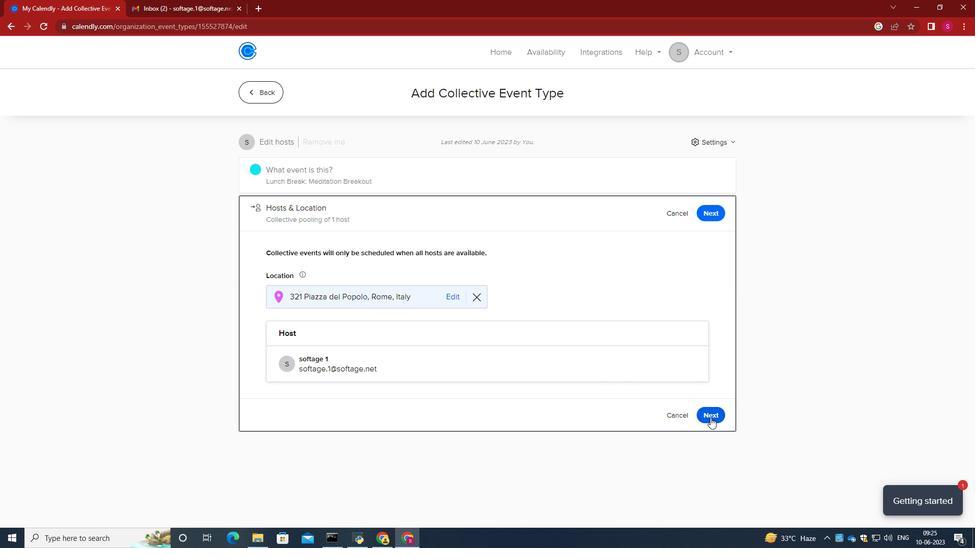 
Action: Mouse moved to (319, 365)
Screenshot: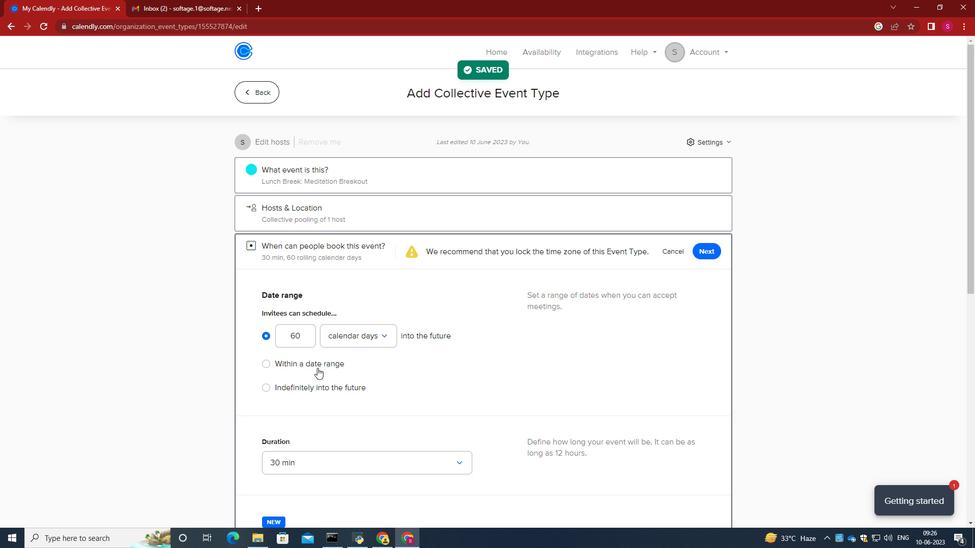 
Action: Mouse pressed left at (319, 365)
Screenshot: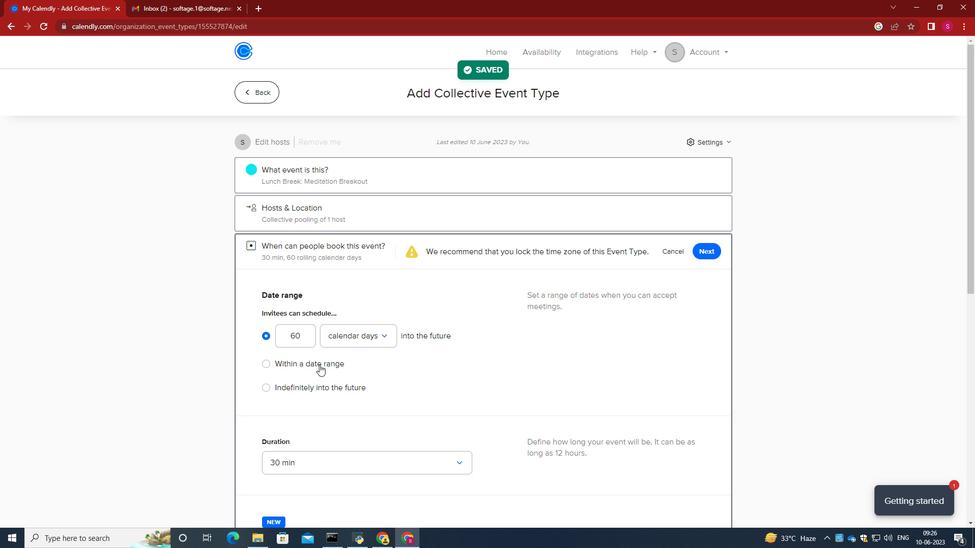 
Action: Mouse moved to (404, 370)
Screenshot: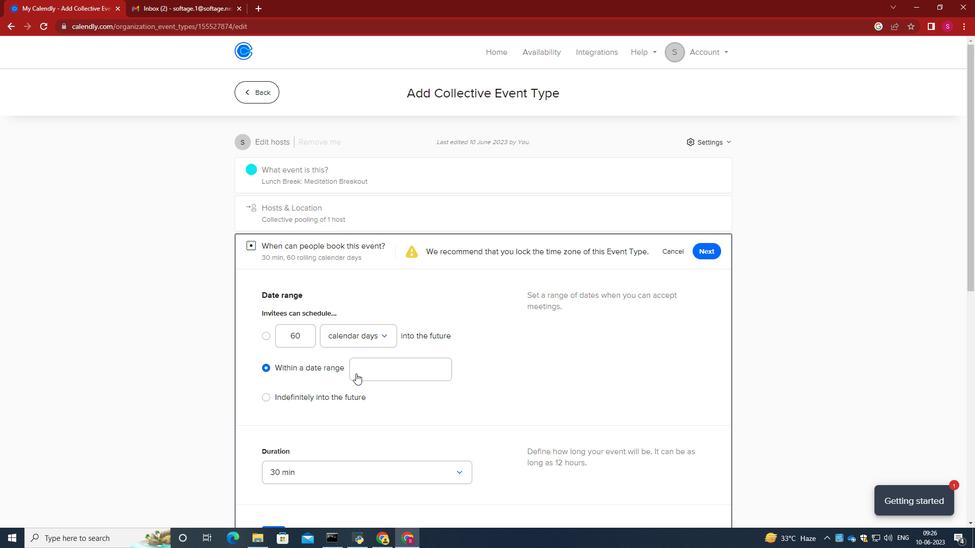 
Action: Mouse pressed left at (404, 370)
Screenshot: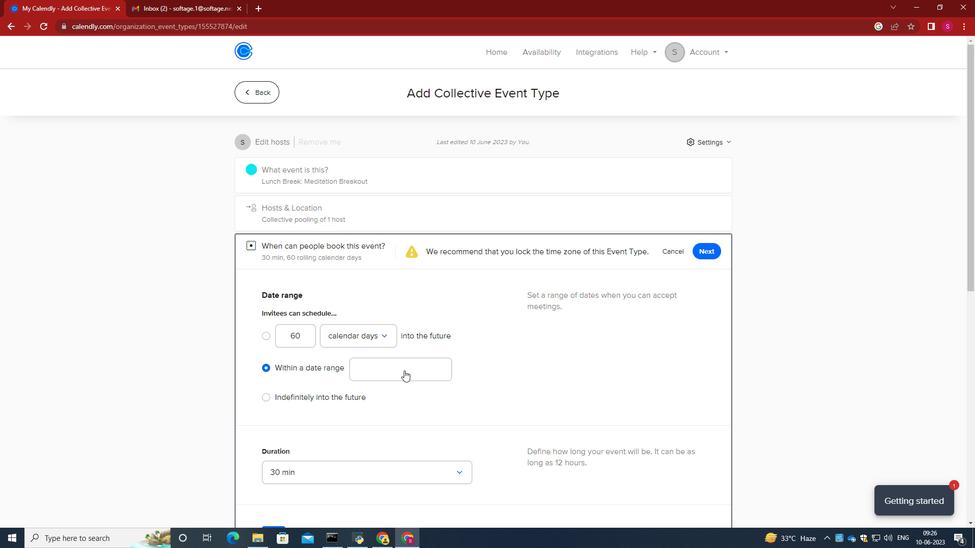 
Action: Mouse moved to (430, 185)
Screenshot: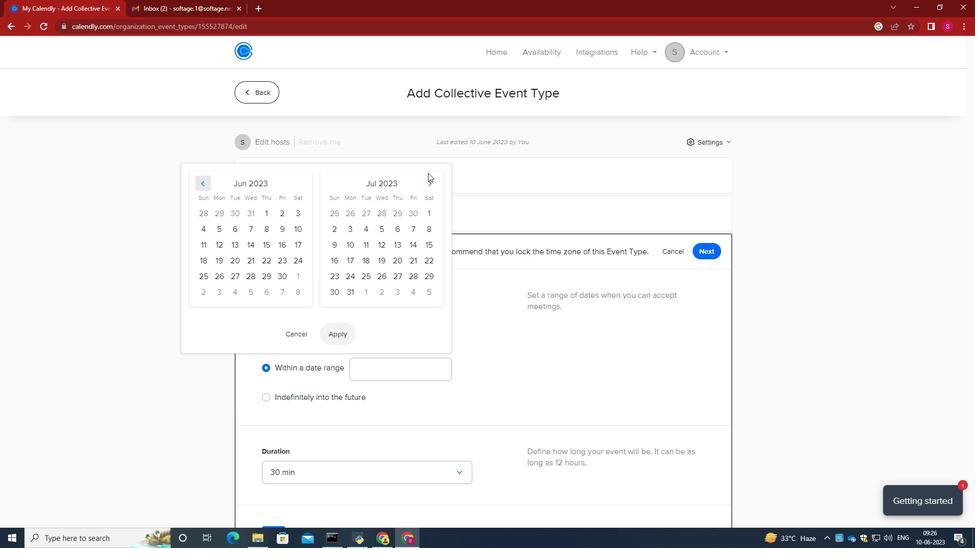 
Action: Mouse pressed left at (430, 185)
Screenshot: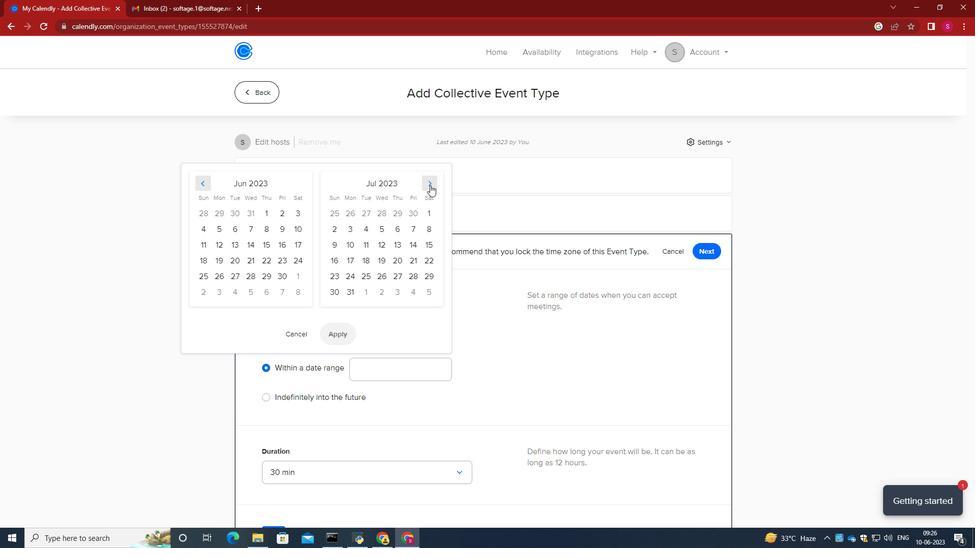 
Action: Mouse pressed left at (430, 185)
Screenshot: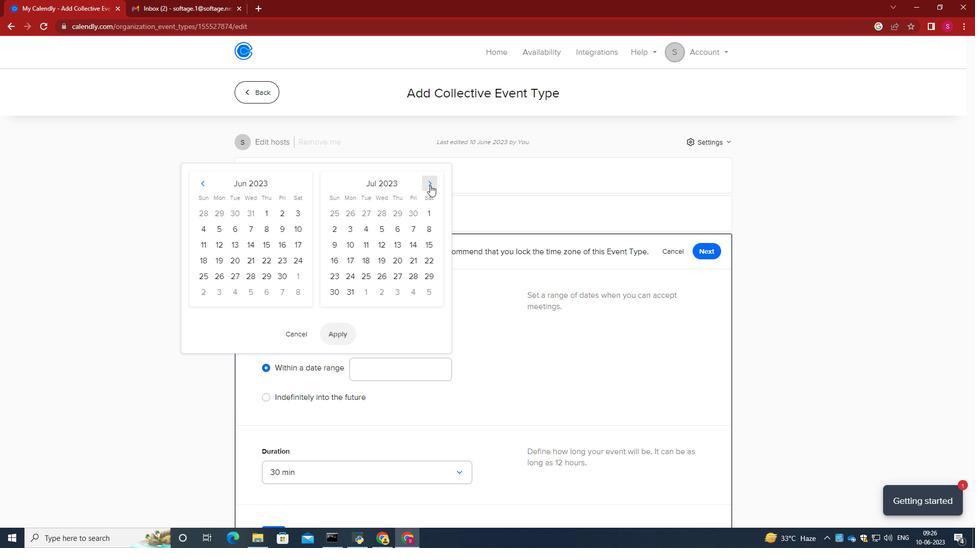 
Action: Mouse pressed left at (430, 185)
Screenshot: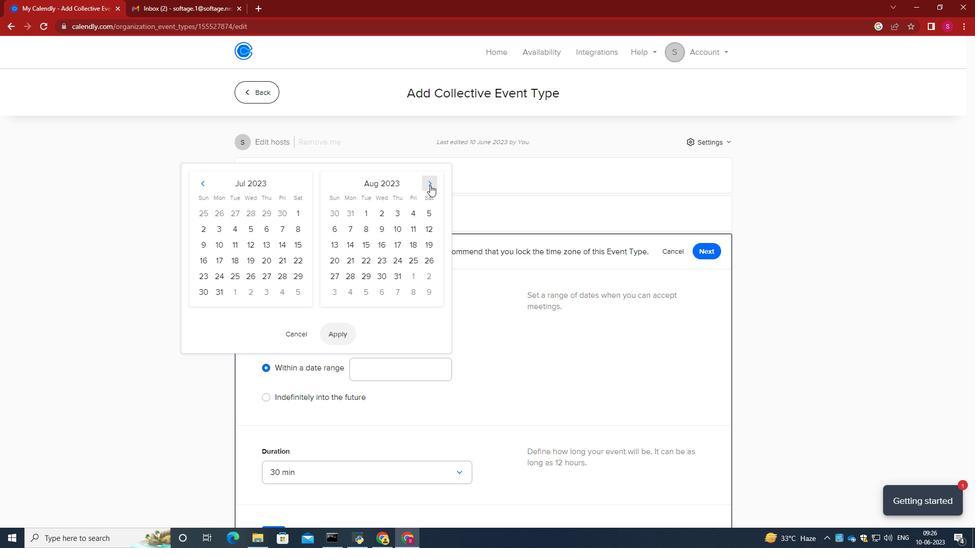 
Action: Mouse pressed left at (430, 185)
Screenshot: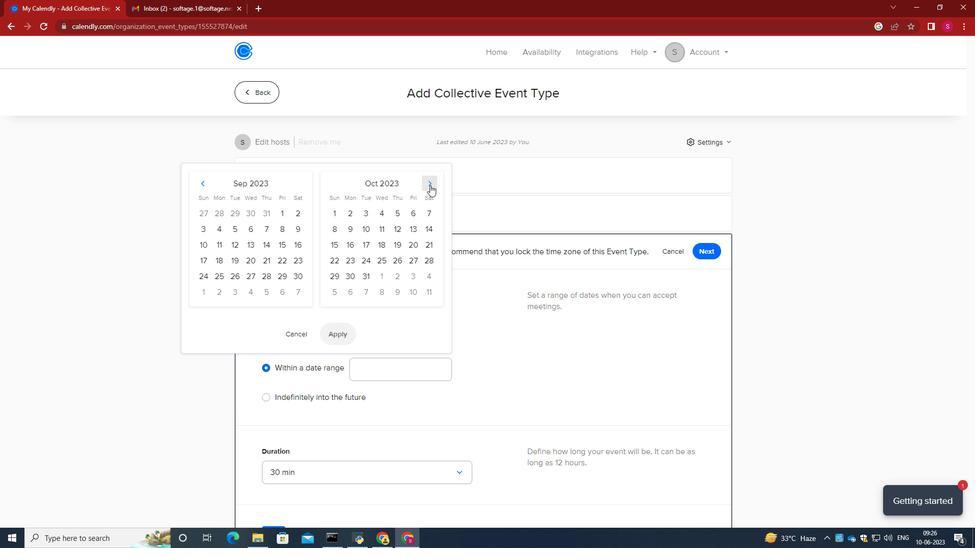 
Action: Mouse pressed left at (430, 185)
Screenshot: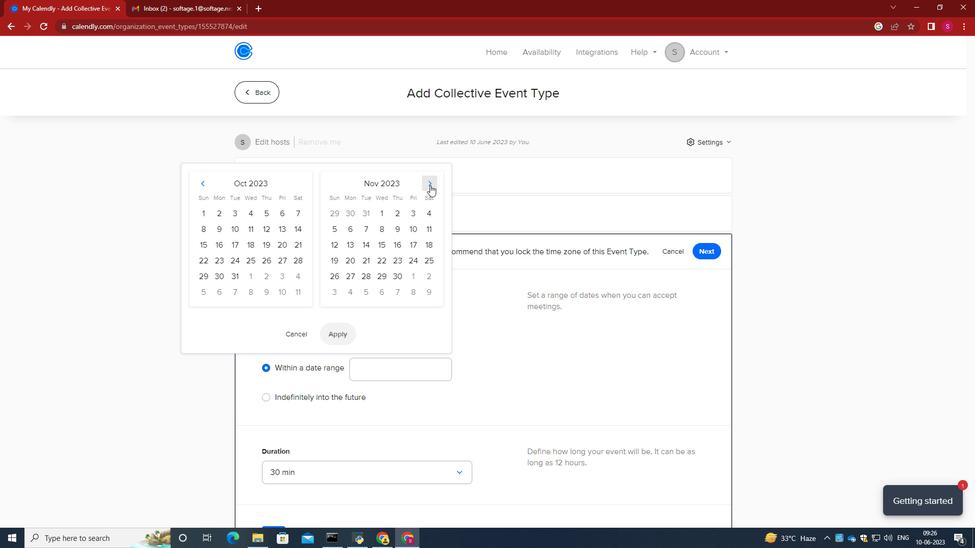 
Action: Mouse moved to (367, 244)
Screenshot: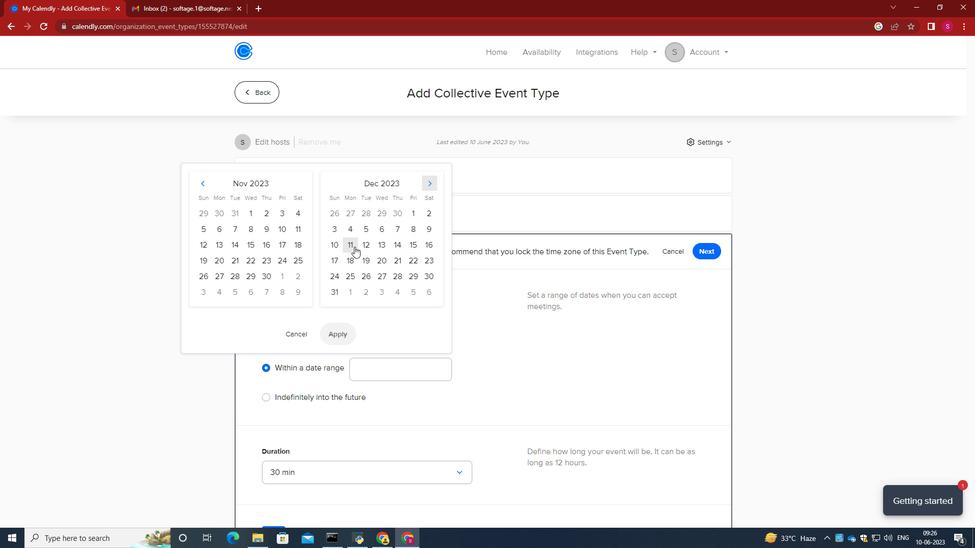 
Action: Mouse pressed left at (367, 244)
Screenshot: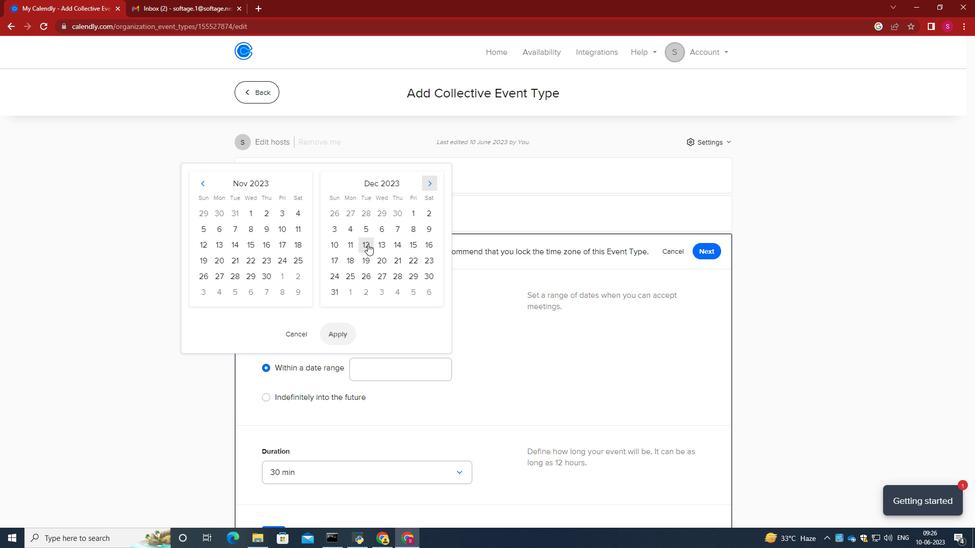 
Action: Mouse moved to (396, 245)
Screenshot: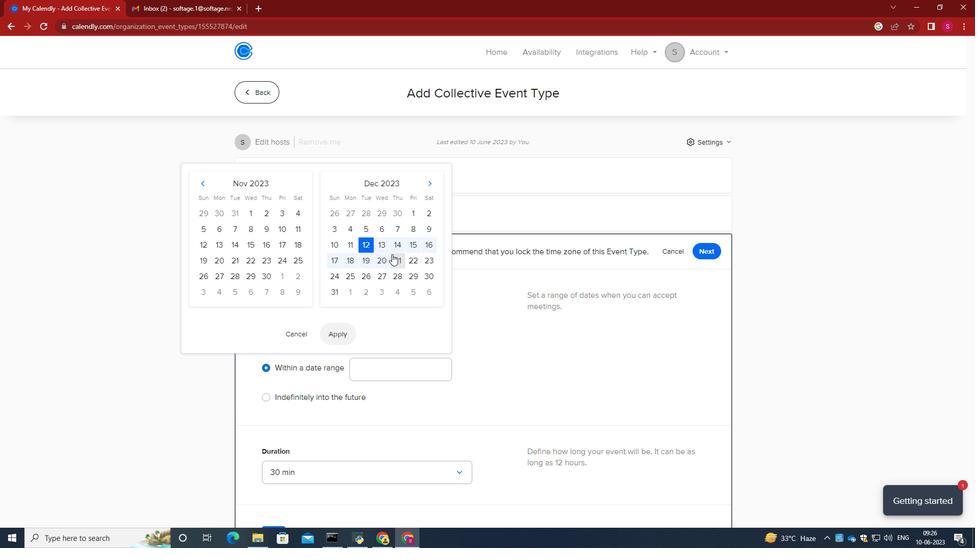 
Action: Mouse pressed left at (396, 245)
Screenshot: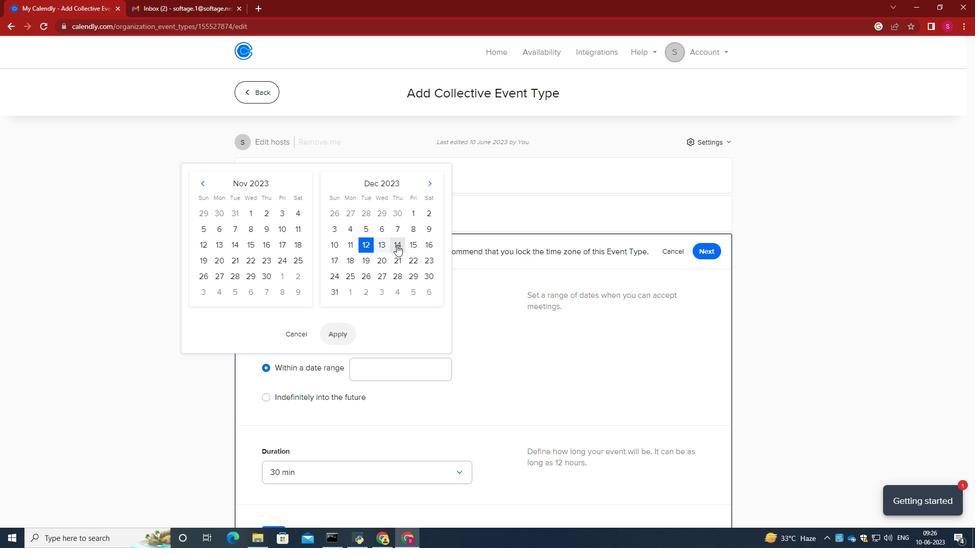 
Action: Mouse moved to (328, 335)
Screenshot: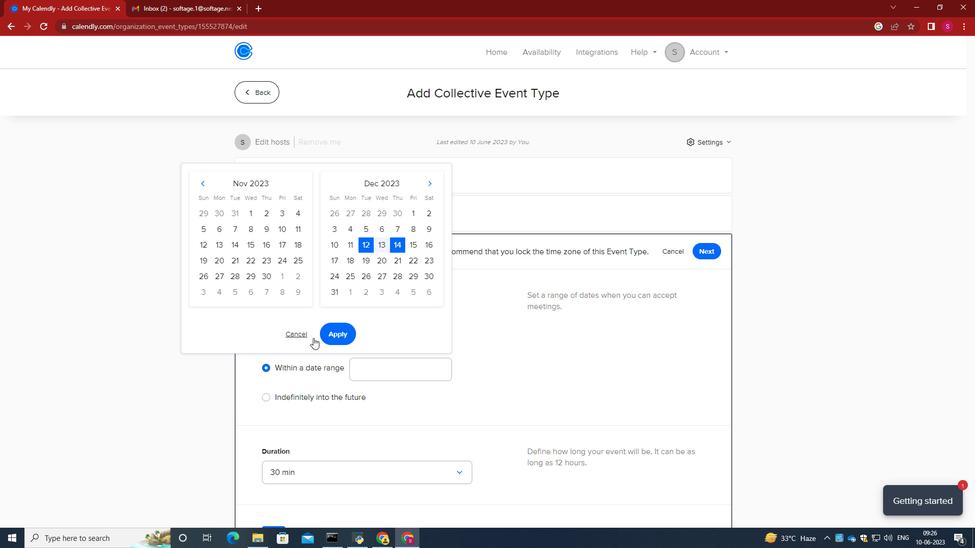 
Action: Mouse pressed left at (328, 335)
Screenshot: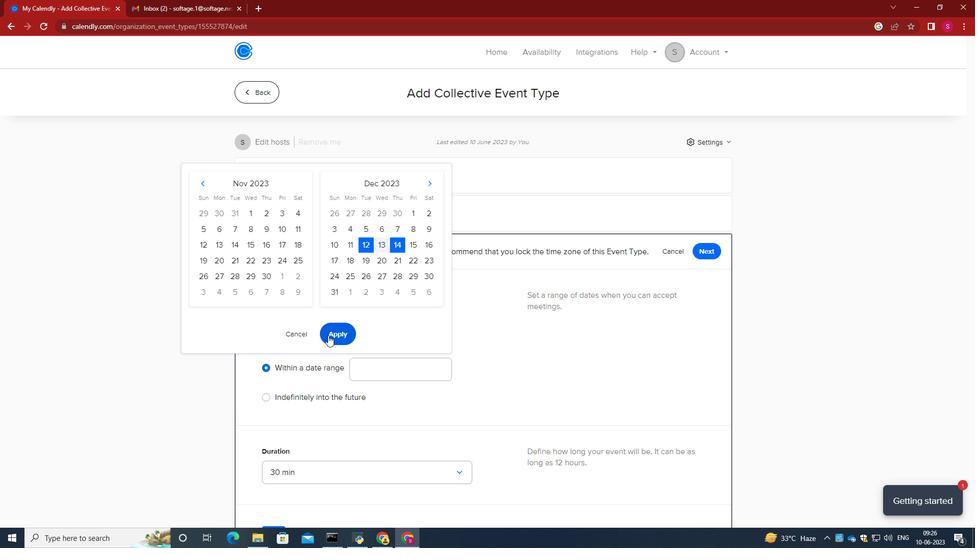 
Action: Mouse moved to (415, 340)
Screenshot: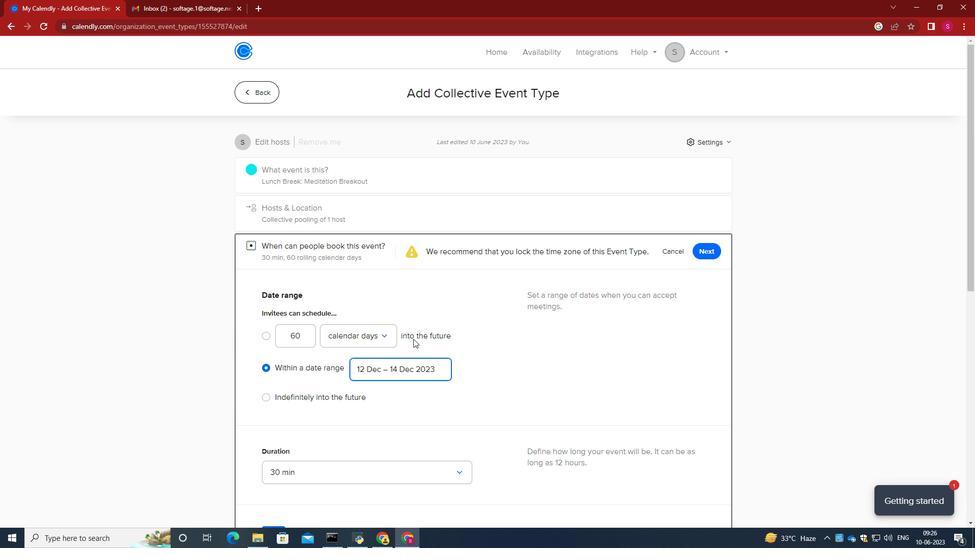 
Action: Mouse scrolled (415, 340) with delta (0, 0)
Screenshot: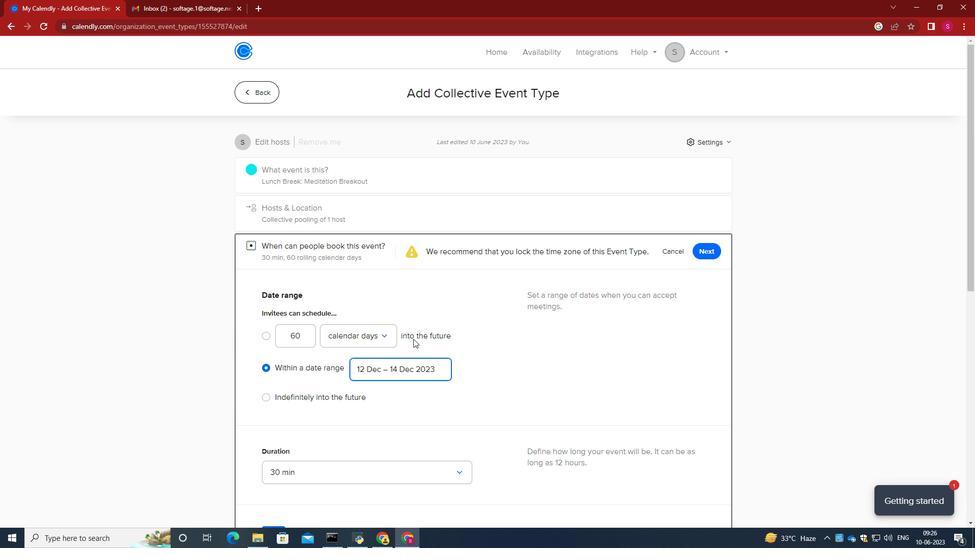 
Action: Mouse moved to (416, 341)
Screenshot: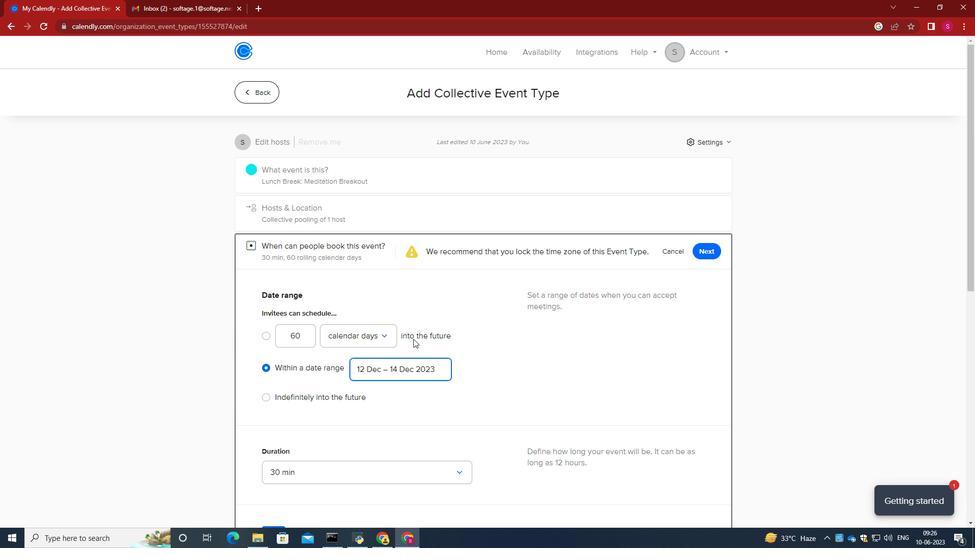 
Action: Mouse scrolled (416, 341) with delta (0, 0)
Screenshot: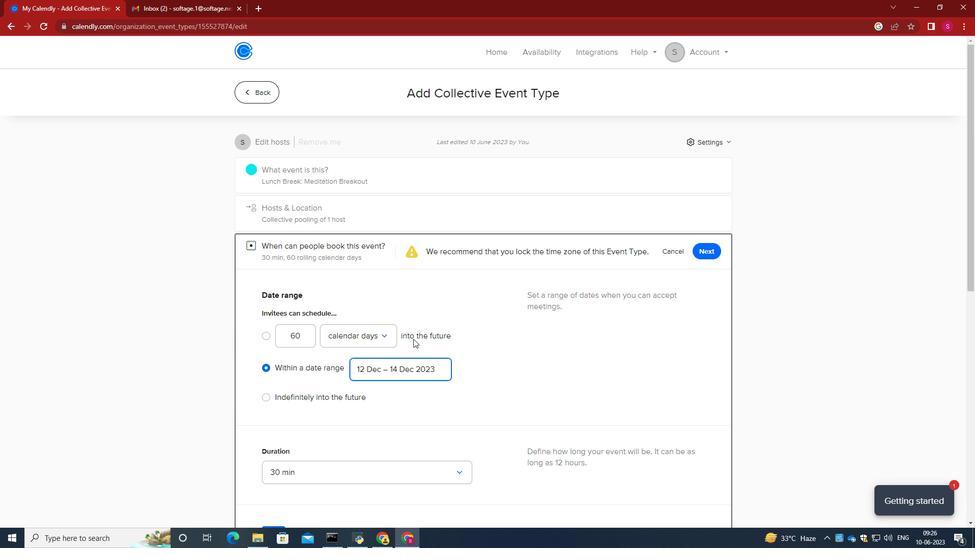 
Action: Mouse scrolled (416, 341) with delta (0, 0)
Screenshot: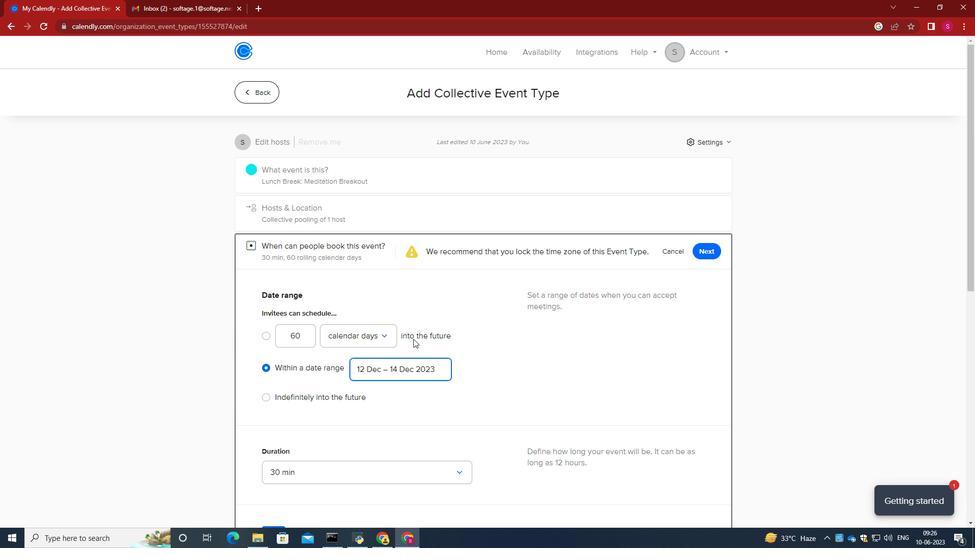 
Action: Mouse scrolled (416, 341) with delta (0, 0)
Screenshot: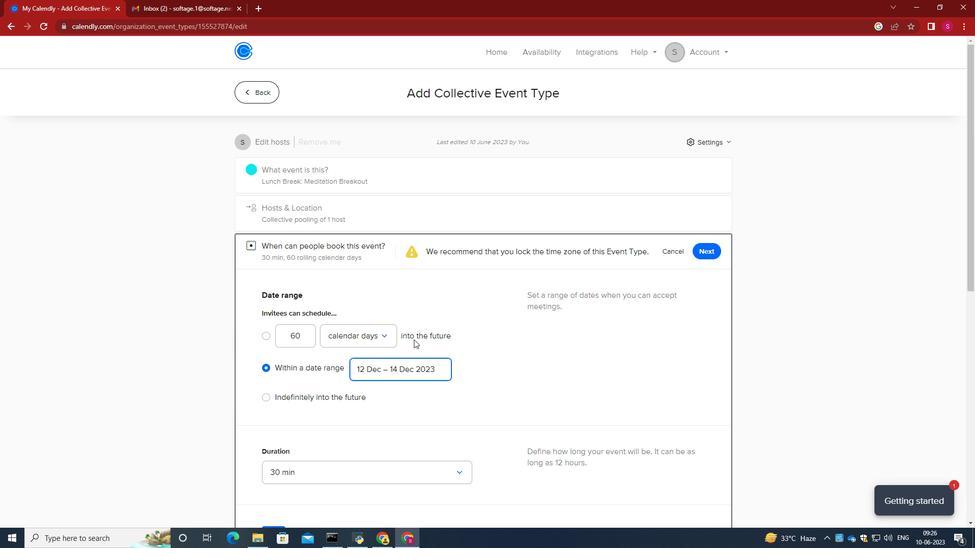 
Action: Mouse scrolled (416, 341) with delta (0, 0)
Screenshot: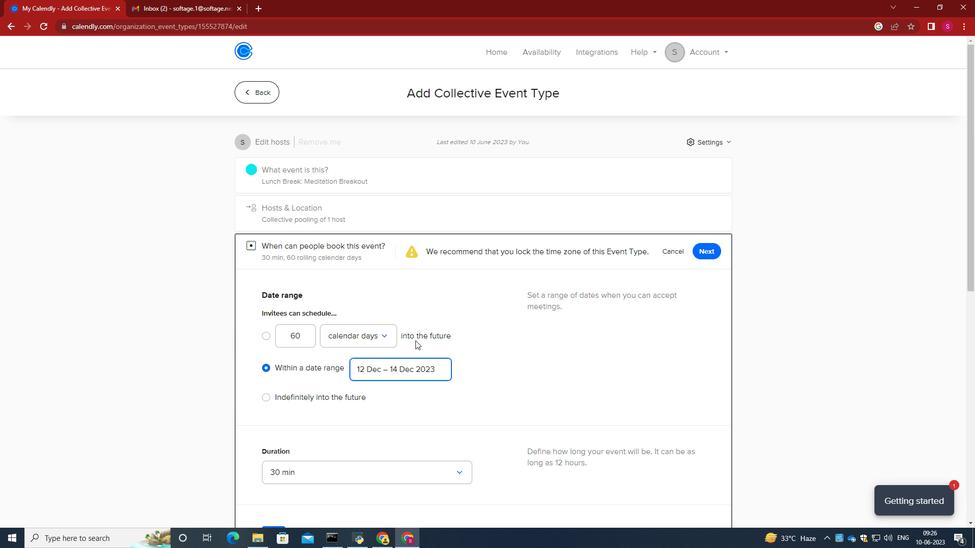 
Action: Mouse scrolled (416, 341) with delta (0, 0)
Screenshot: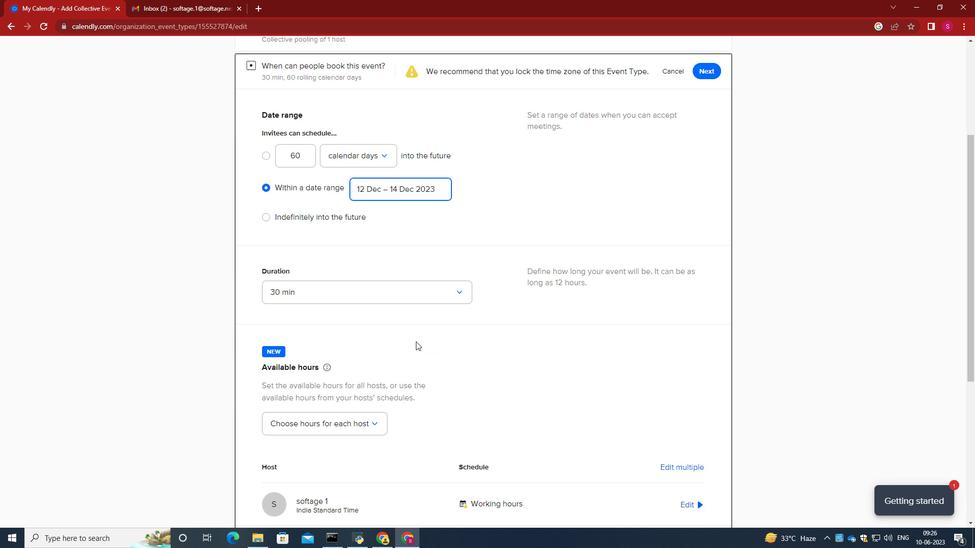 
Action: Mouse moved to (416, 342)
Screenshot: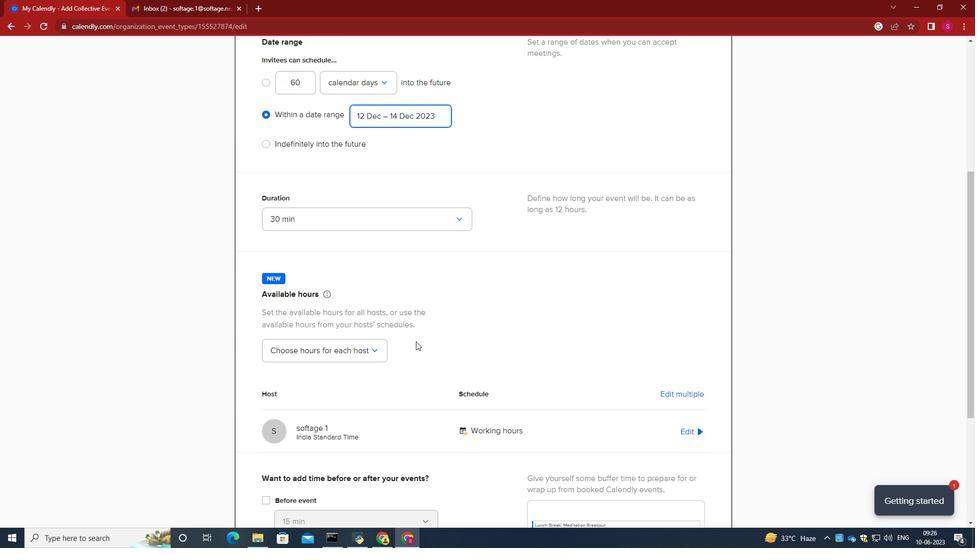 
Action: Mouse scrolled (416, 341) with delta (0, 0)
Screenshot: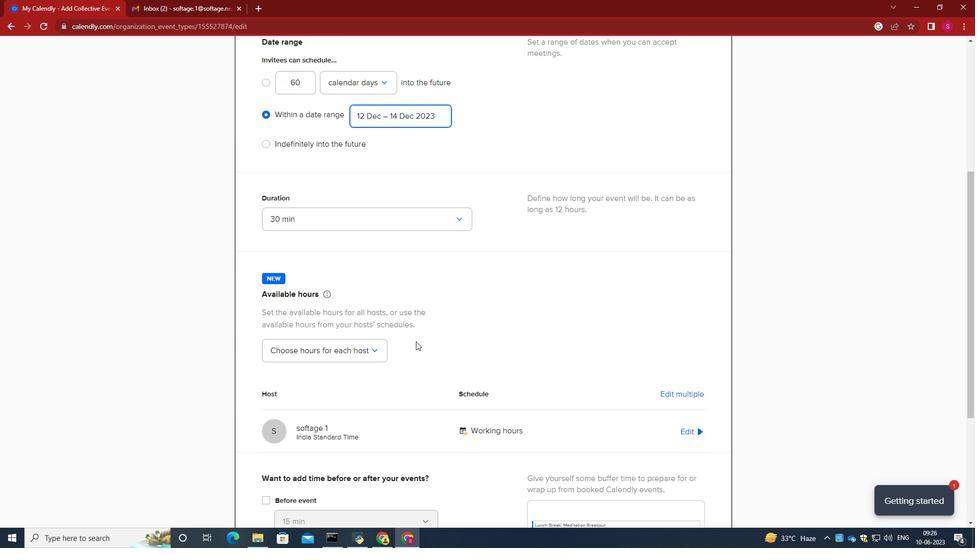 
Action: Mouse moved to (416, 342)
Screenshot: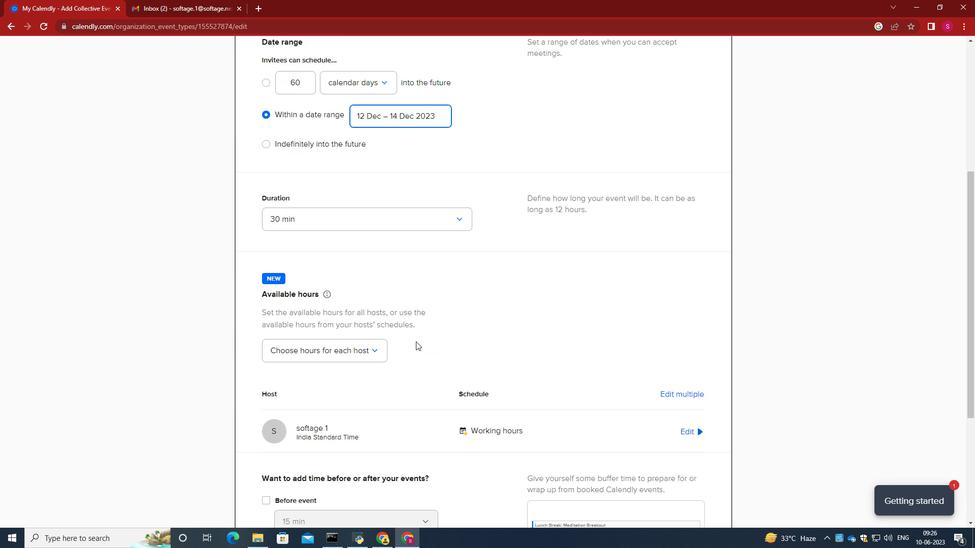 
Action: Mouse scrolled (416, 342) with delta (0, 0)
Screenshot: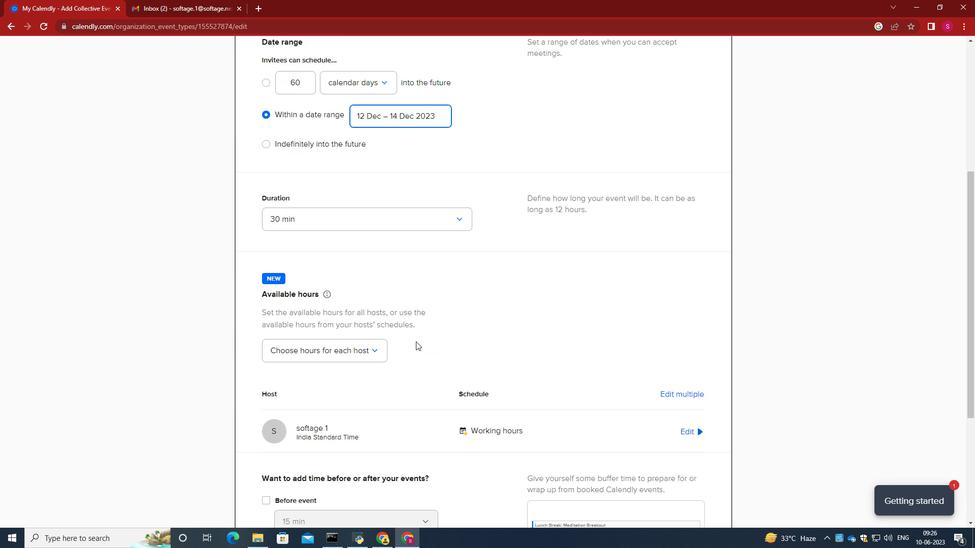 
Action: Mouse scrolled (416, 342) with delta (0, 0)
Screenshot: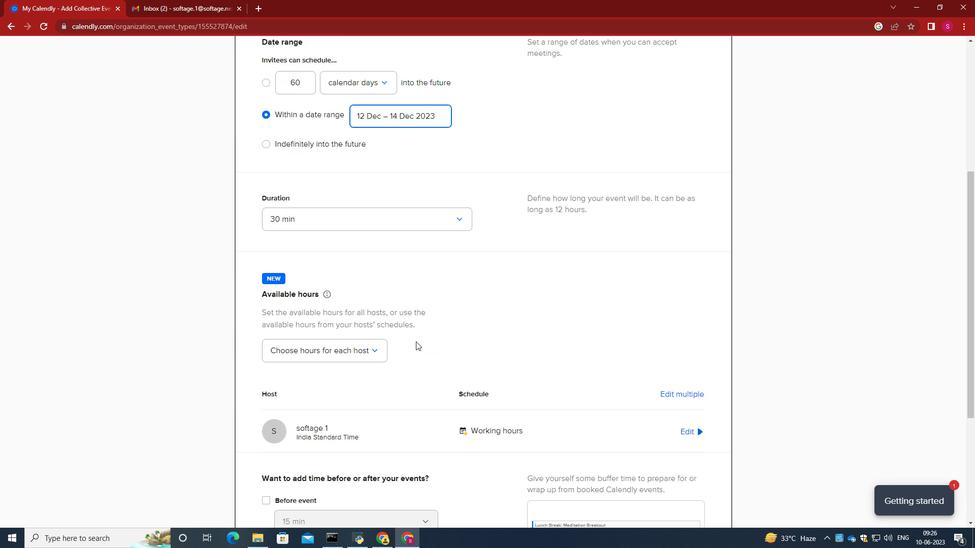
Action: Mouse scrolled (416, 342) with delta (0, 0)
Screenshot: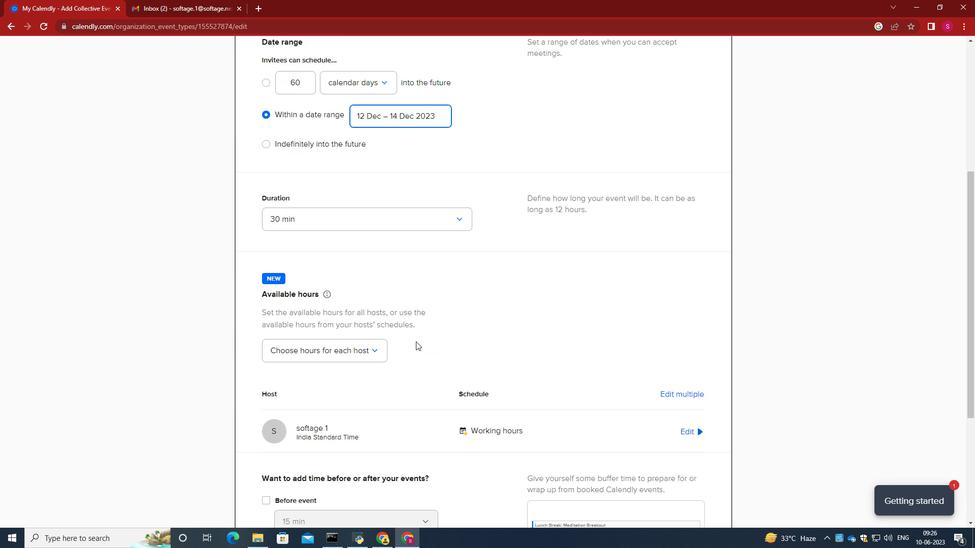 
Action: Mouse moved to (708, 472)
Screenshot: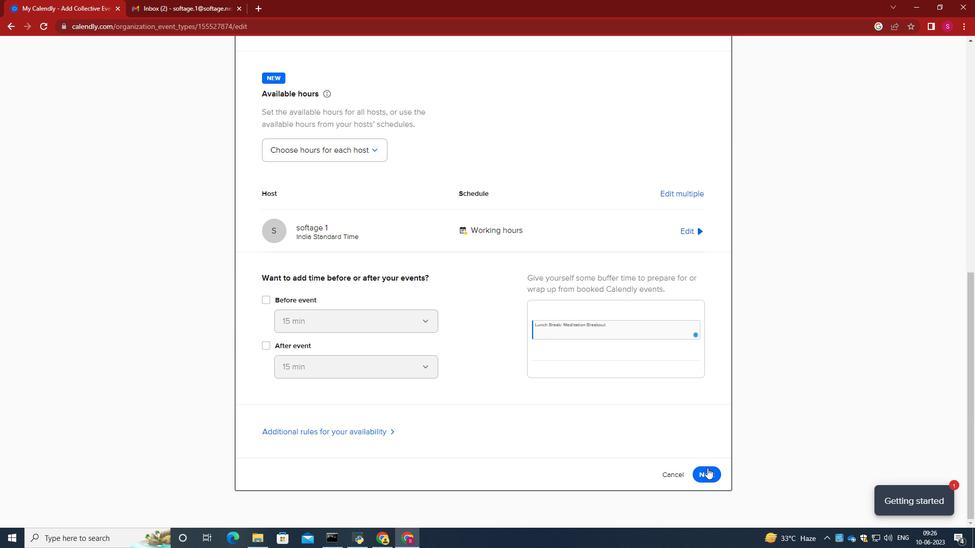 
Action: Mouse pressed left at (708, 472)
Screenshot: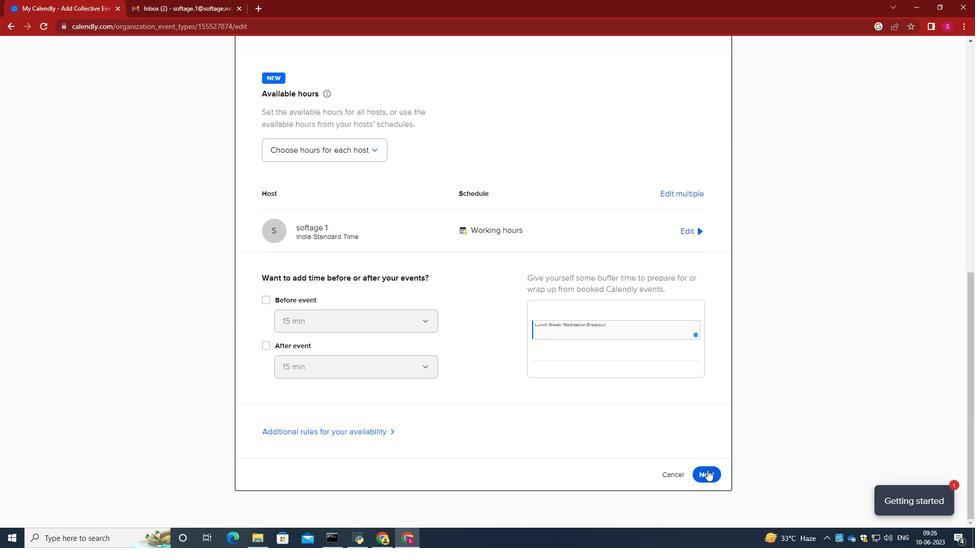 
Action: Mouse moved to (716, 90)
Screenshot: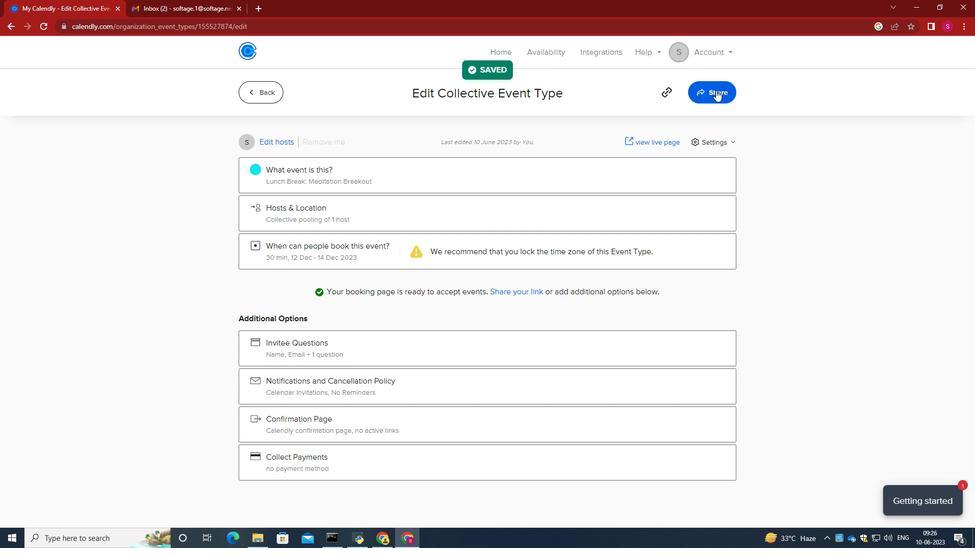 
Action: Mouse pressed left at (716, 90)
Screenshot: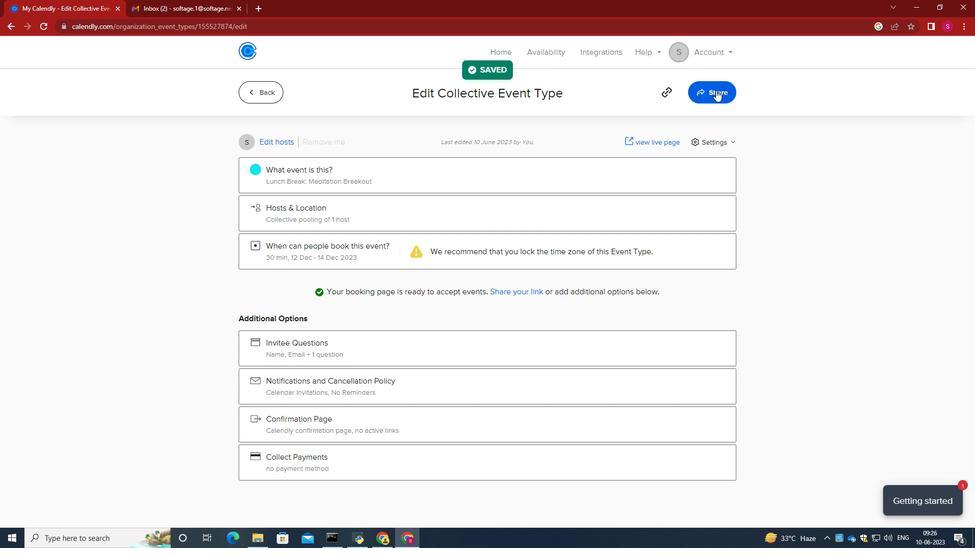 
Action: Mouse moved to (624, 188)
Screenshot: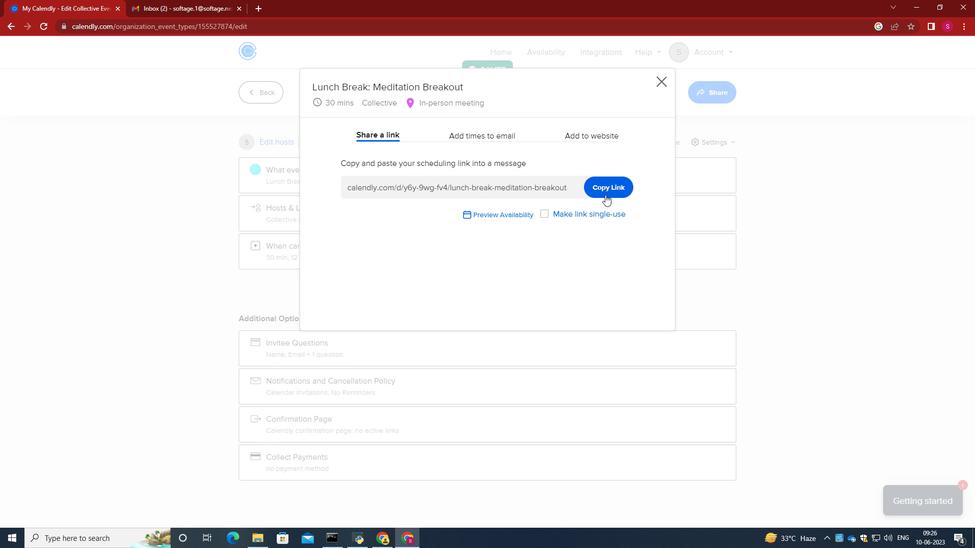 
Action: Mouse pressed left at (624, 188)
Screenshot: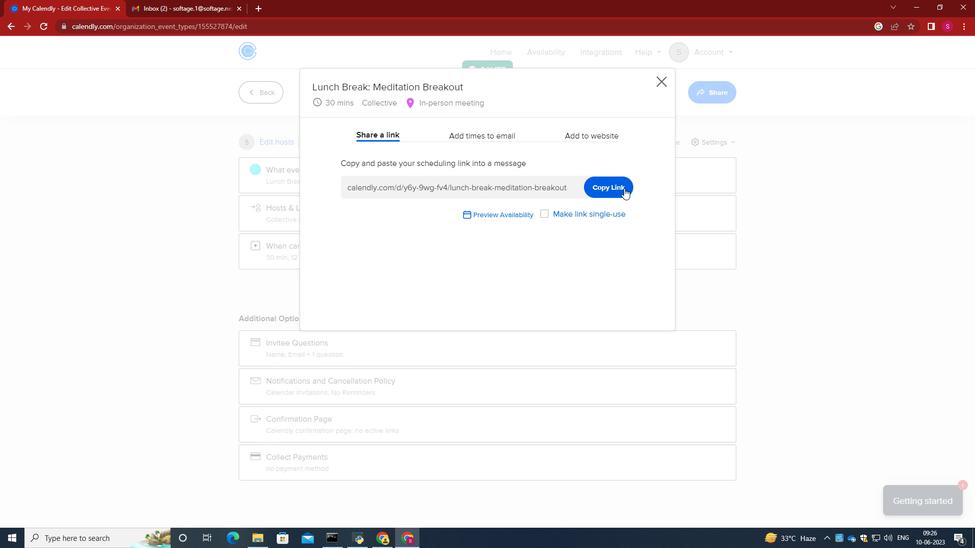 
Action: Mouse moved to (187, 0)
Screenshot: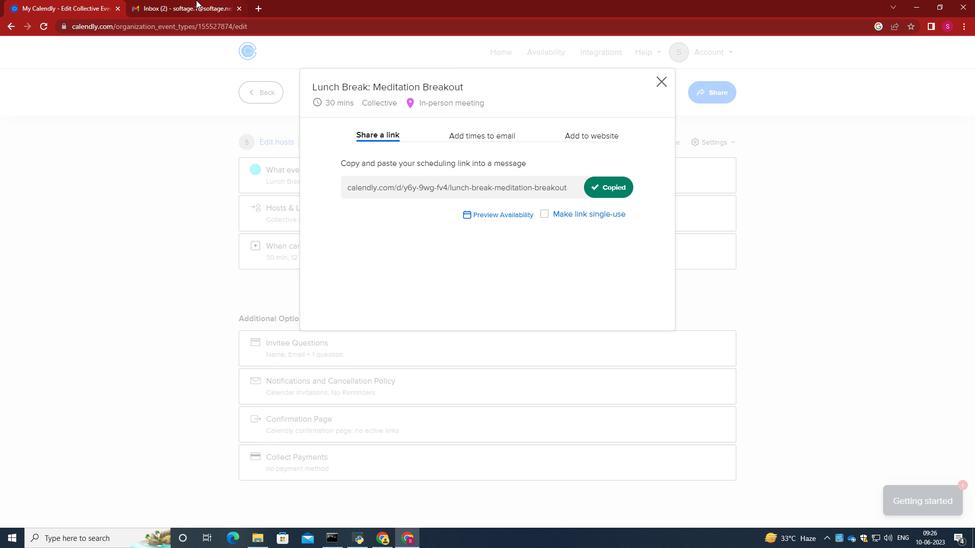 
Action: Mouse pressed left at (187, 0)
Screenshot: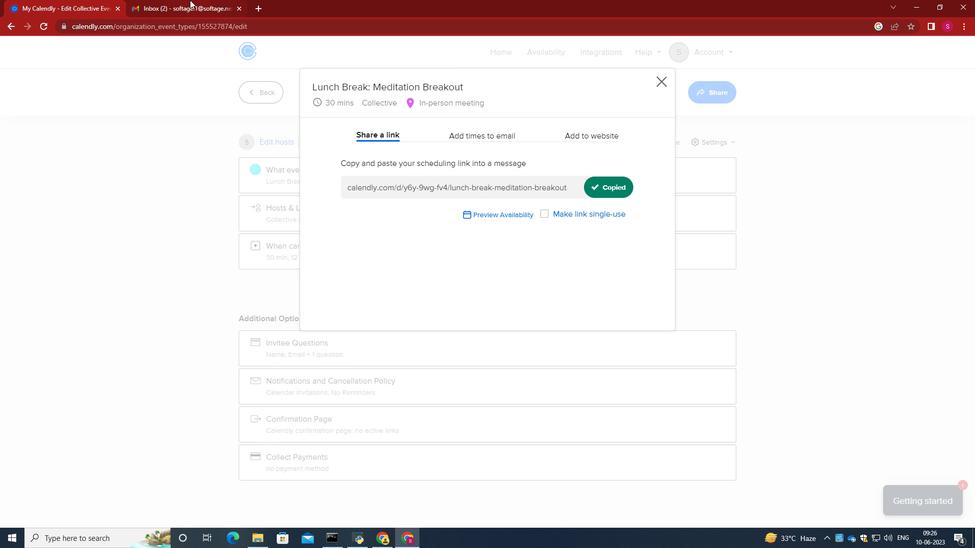 
Action: Mouse moved to (64, 92)
Screenshot: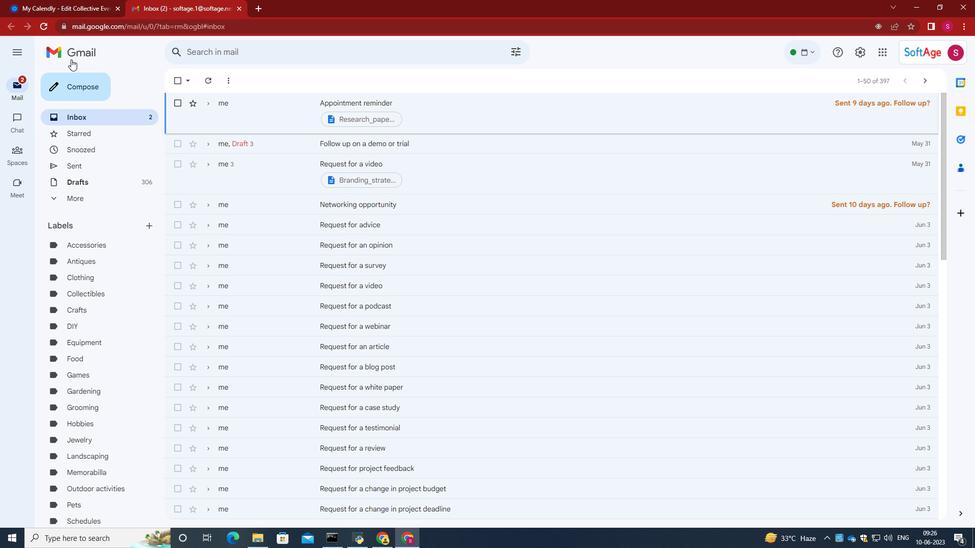
Action: Mouse pressed left at (64, 92)
Screenshot: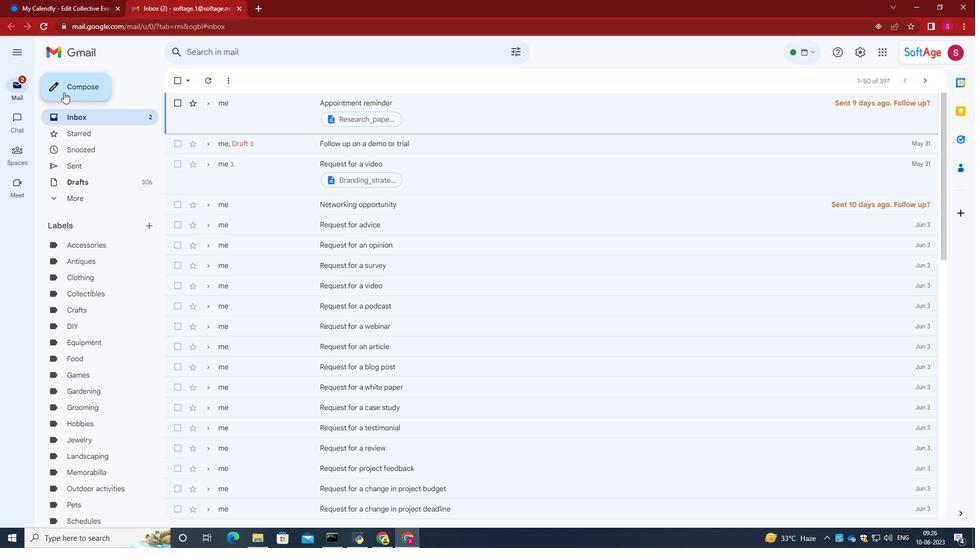 
Action: Mouse moved to (667, 311)
Screenshot: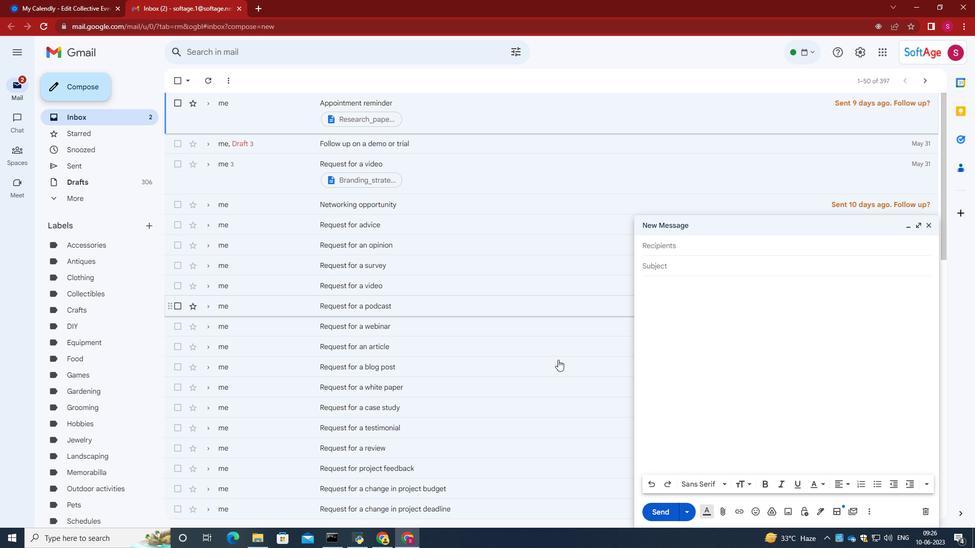 
Action: Mouse pressed left at (667, 311)
Screenshot: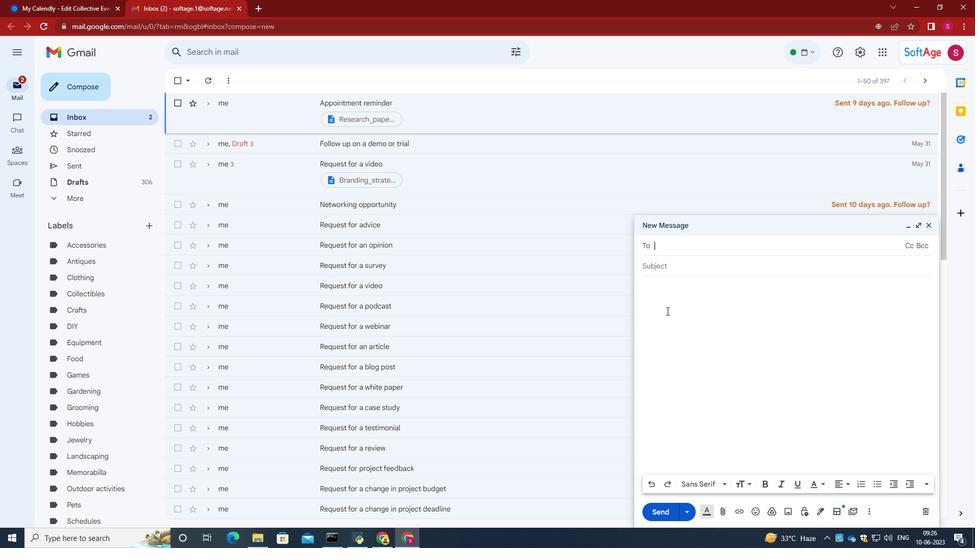 
Action: Mouse moved to (665, 309)
Screenshot: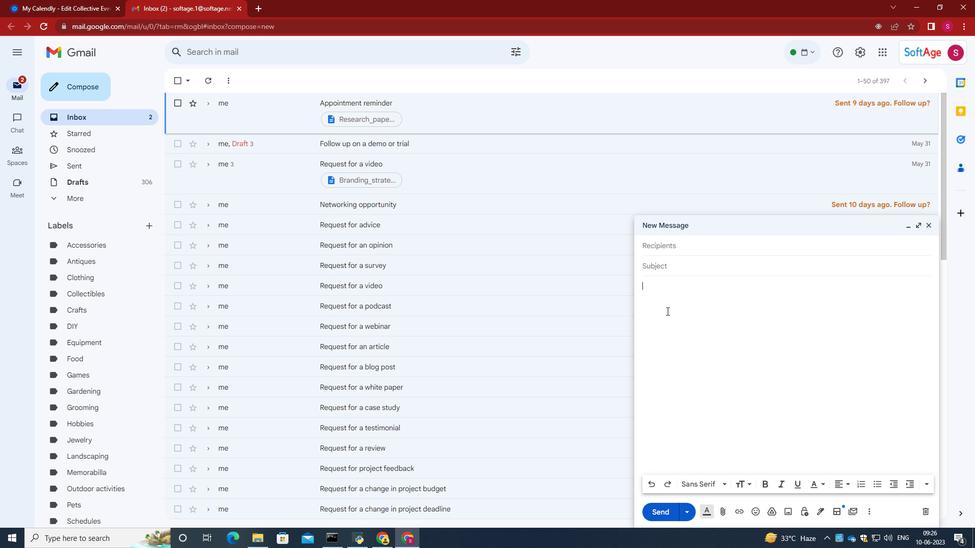 
Action: Key pressed ctrl+V
Screenshot: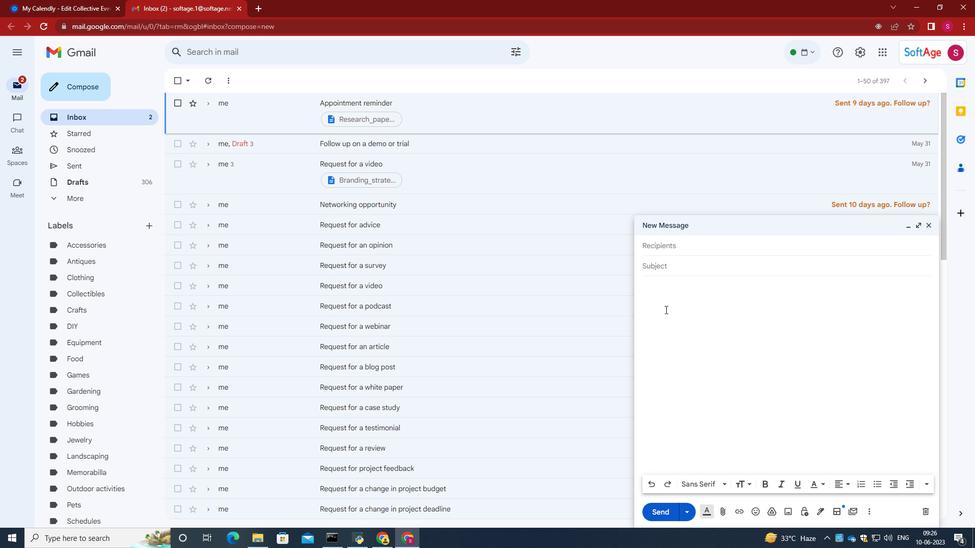 
Action: Mouse moved to (679, 243)
Screenshot: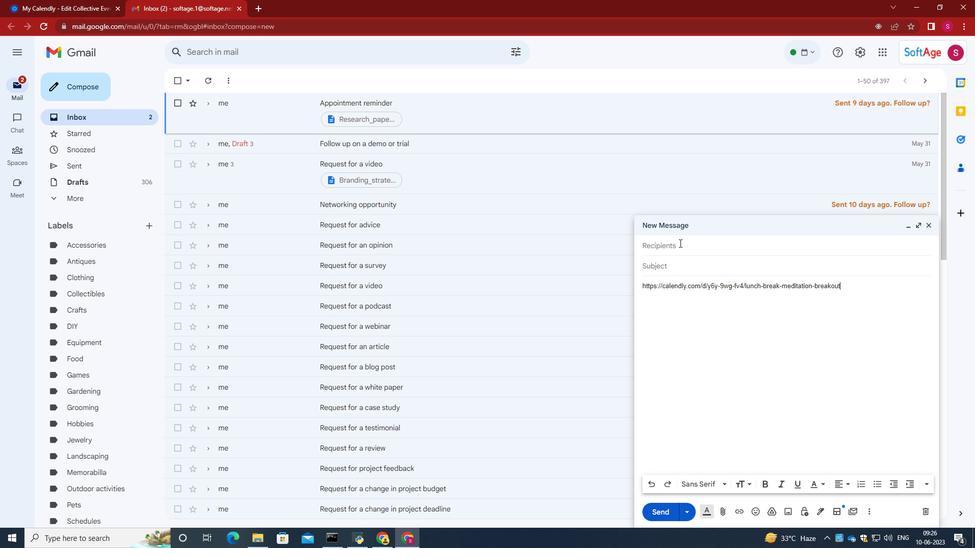 
Action: Mouse pressed left at (679, 243)
Screenshot: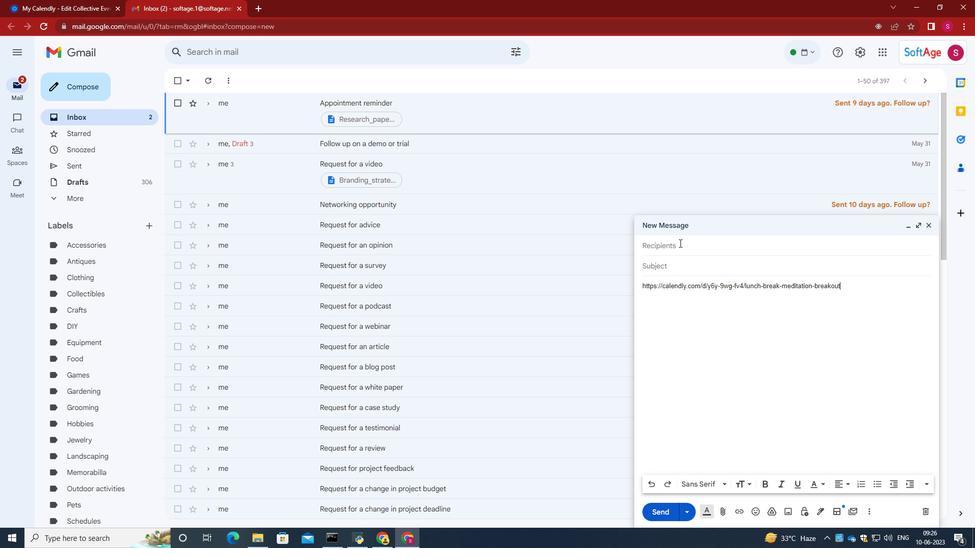 
Action: Key pressed softage.9<Key.shift>@softage.net<Key.enter>
Screenshot: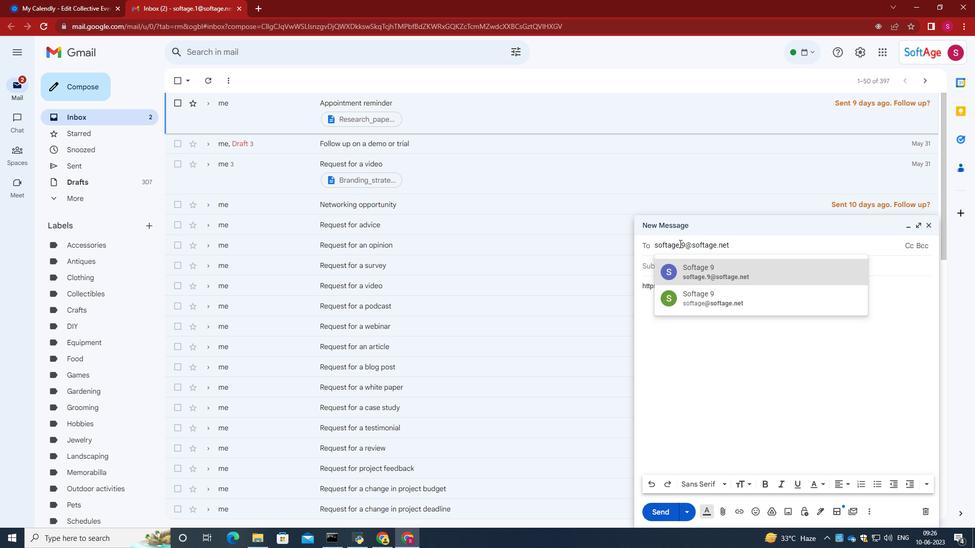 
Action: Mouse moved to (816, 247)
Screenshot: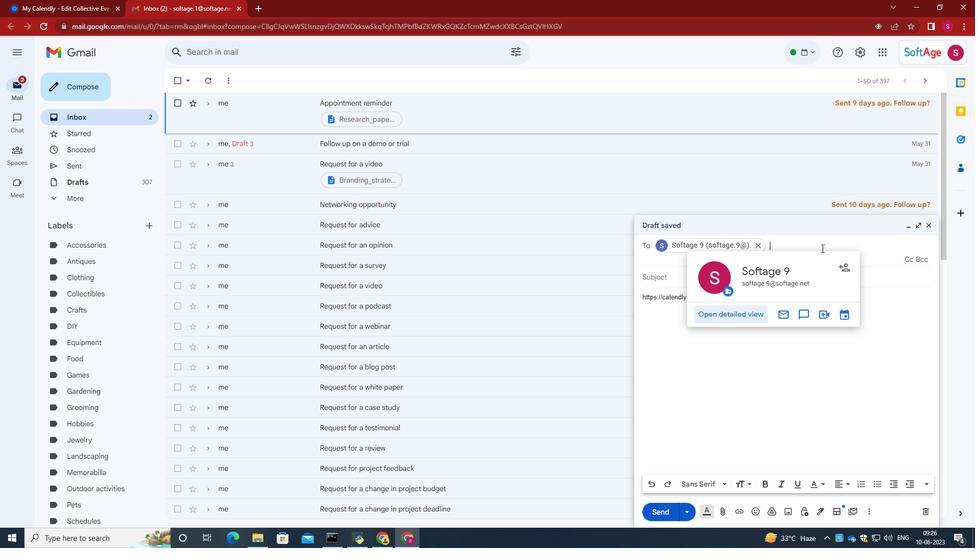 
Action: Mouse pressed left at (816, 247)
Screenshot: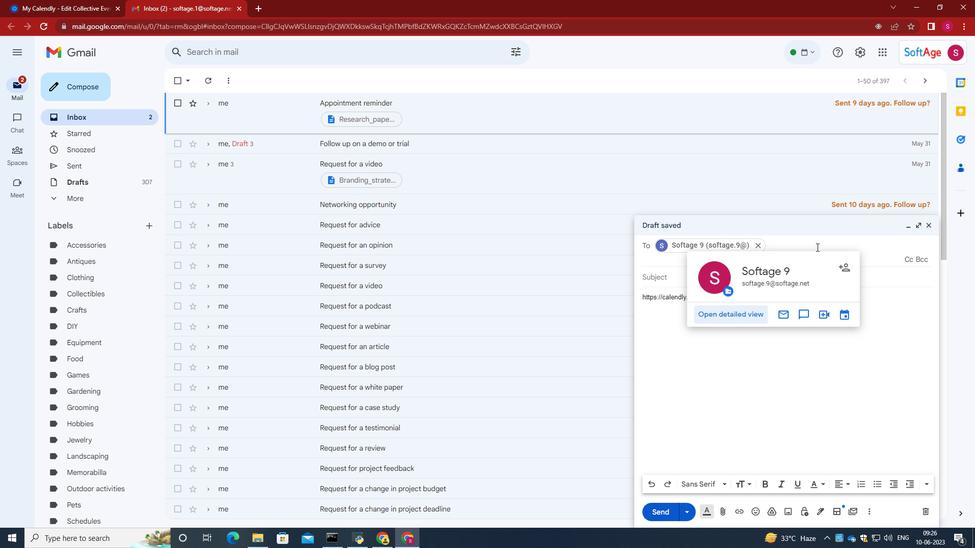 
Action: Key pressed softage.10<Key.shift>@softage.net
Screenshot: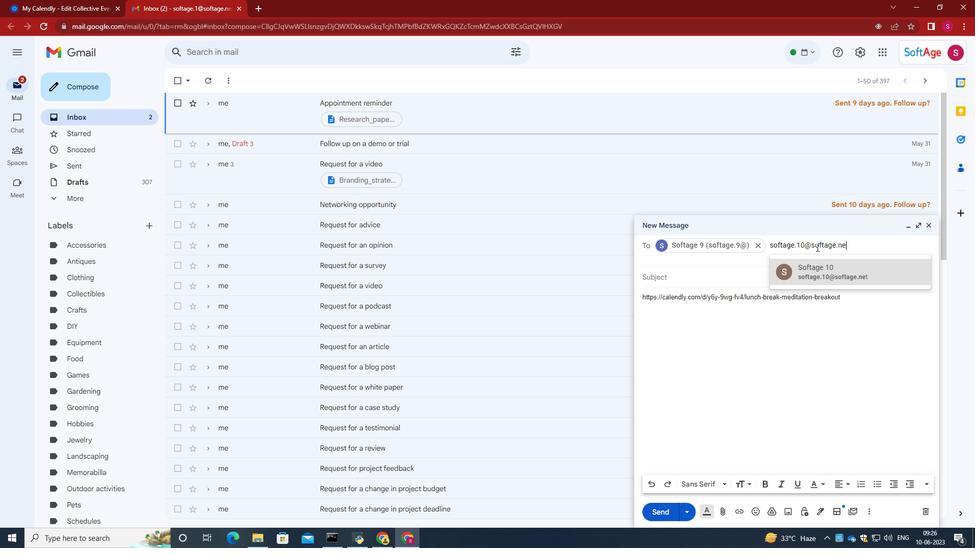 
Action: Mouse moved to (820, 270)
Screenshot: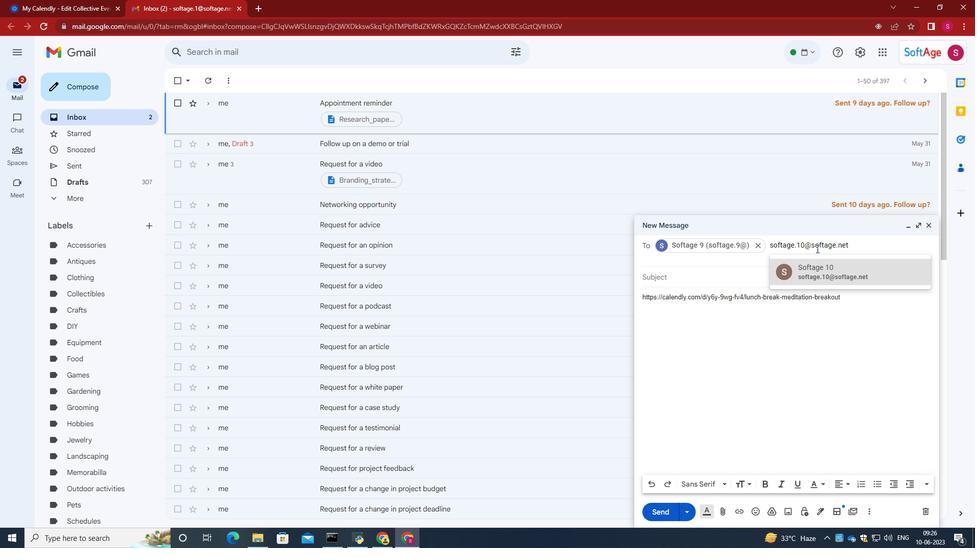
Action: Mouse pressed left at (820, 270)
Screenshot: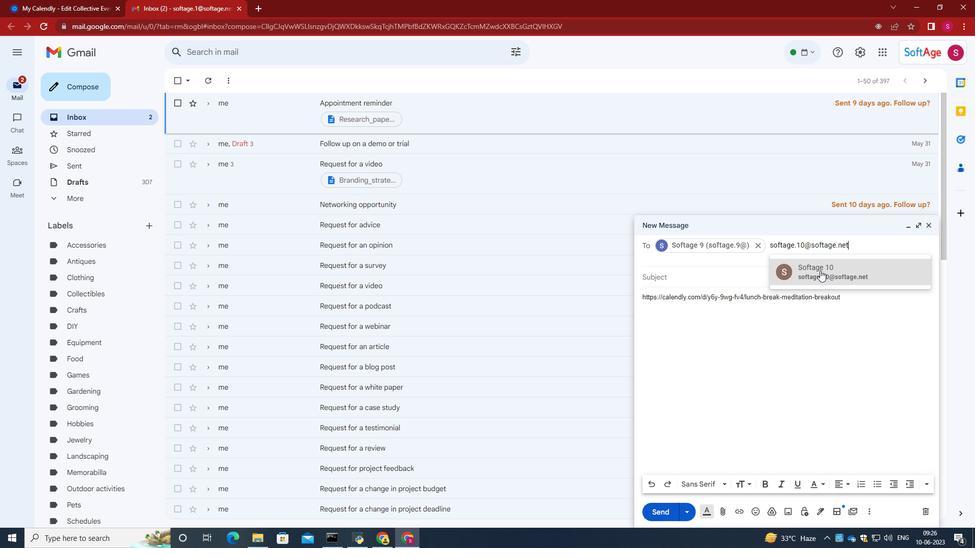 
Action: Mouse moved to (657, 513)
Screenshot: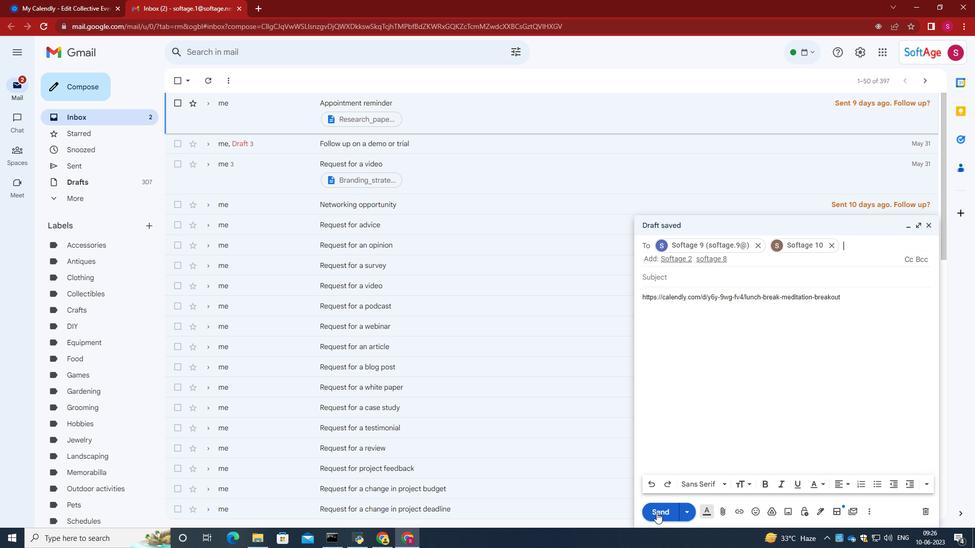 
Action: Mouse pressed left at (657, 513)
Screenshot: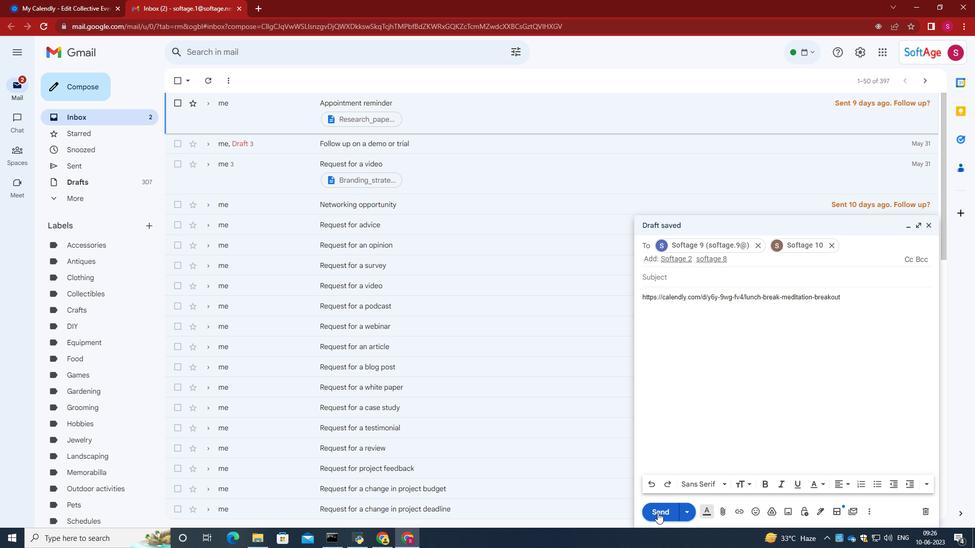 
Action: Mouse moved to (674, 440)
Screenshot: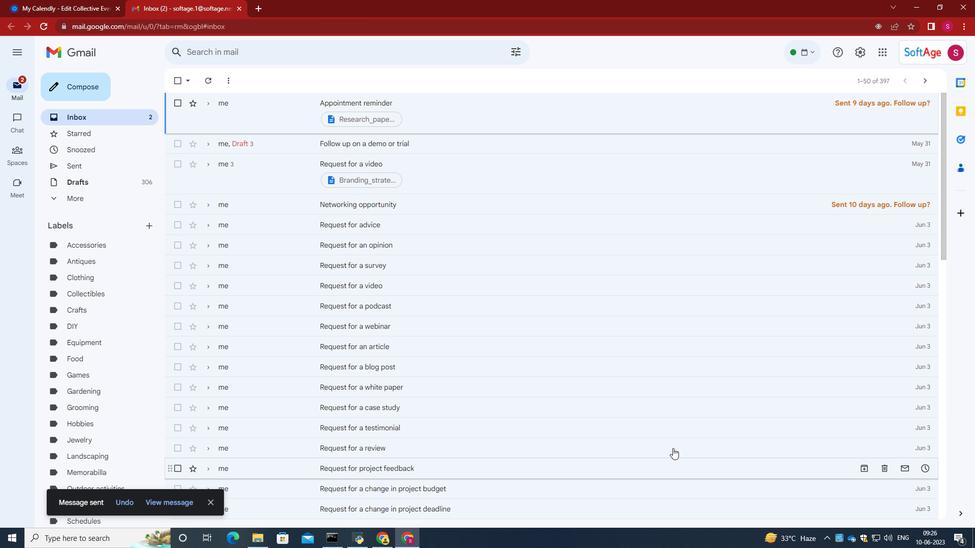 
